 Task: Search one way flight ticket for 1 adult, 1 child, 1 infant in seat in premium economy from Raleigh: Raleigh-durham International Airport to Fort Wayne: Fort Wayne International Airport on 8-4-2023. Choice of flights is Spirit. Number of bags: 2 checked bags. Price is upto 81000. Outbound departure time preference is 7:15.
Action: Mouse moved to (412, 349)
Screenshot: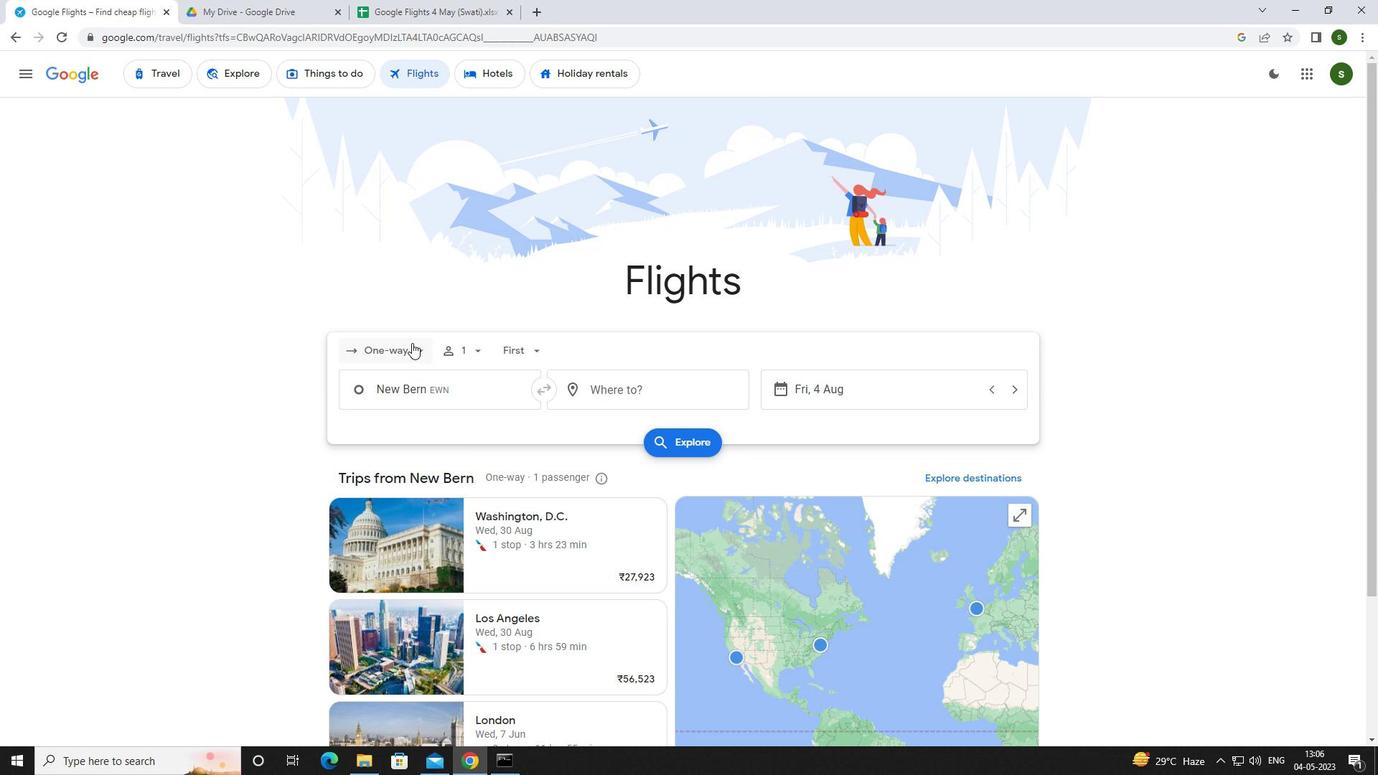 
Action: Mouse pressed left at (412, 349)
Screenshot: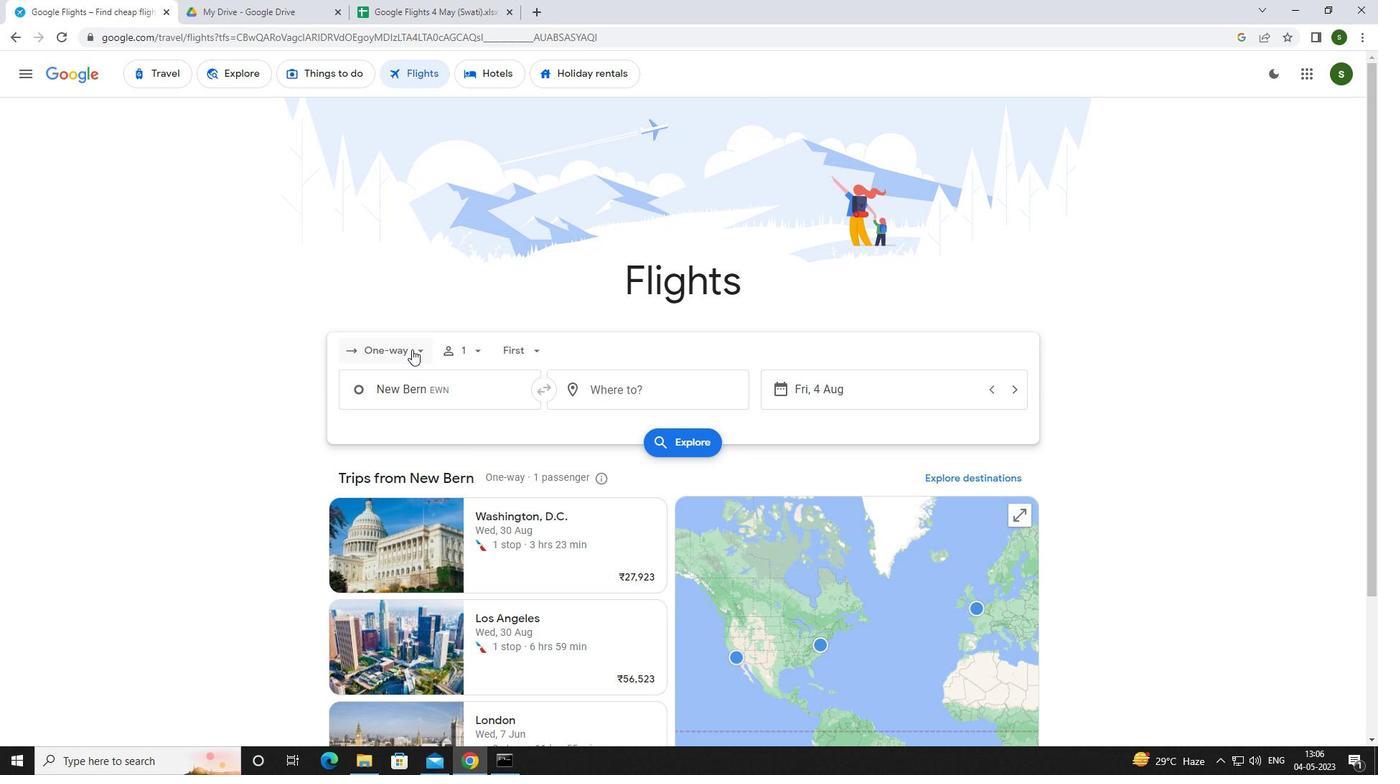 
Action: Mouse moved to (410, 410)
Screenshot: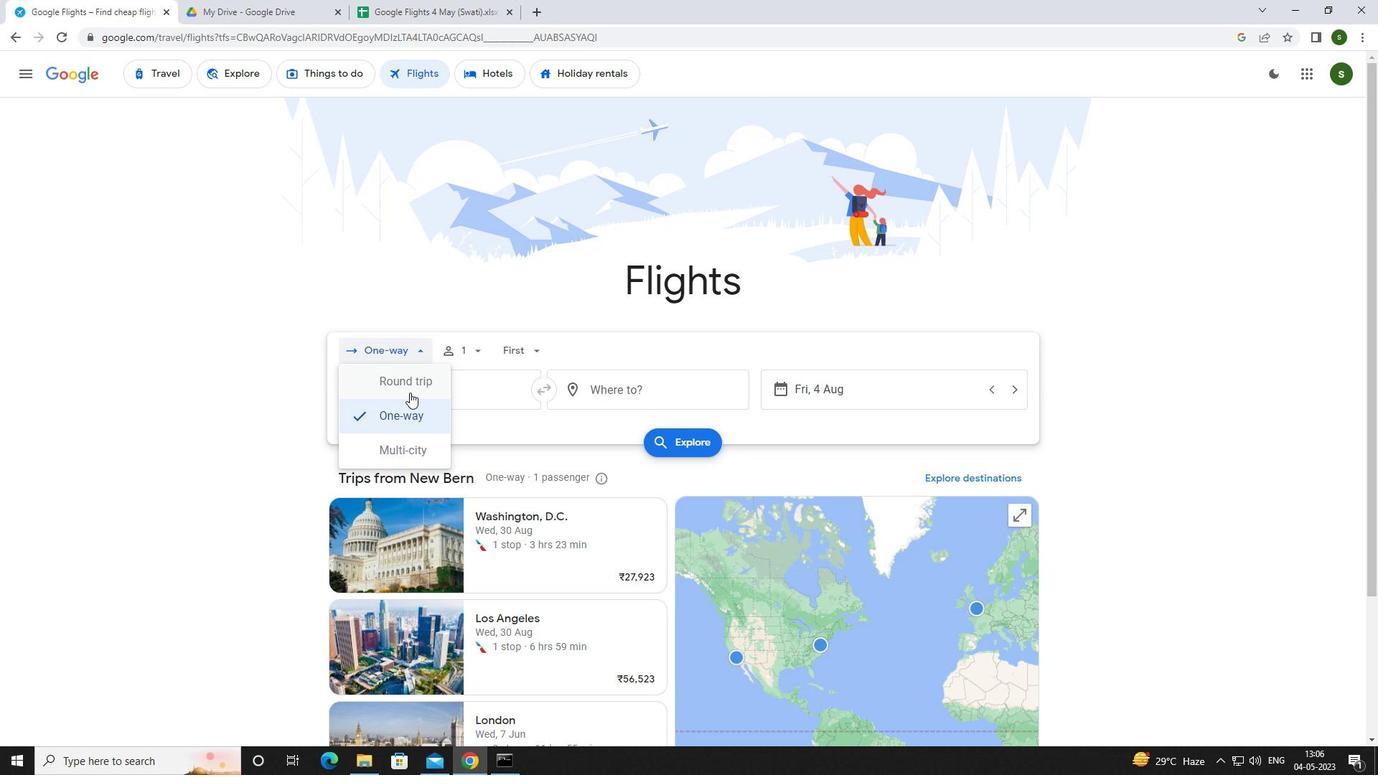 
Action: Mouse pressed left at (410, 410)
Screenshot: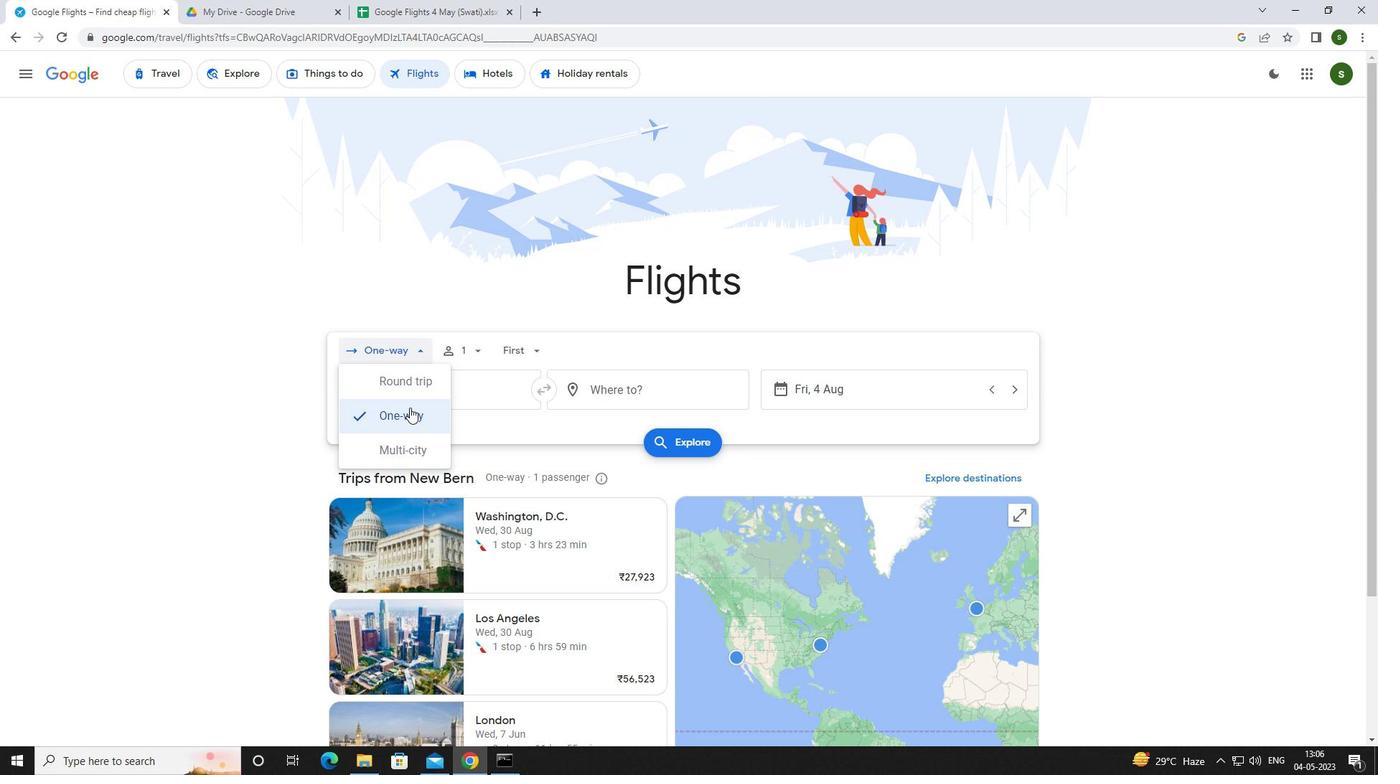 
Action: Mouse moved to (469, 348)
Screenshot: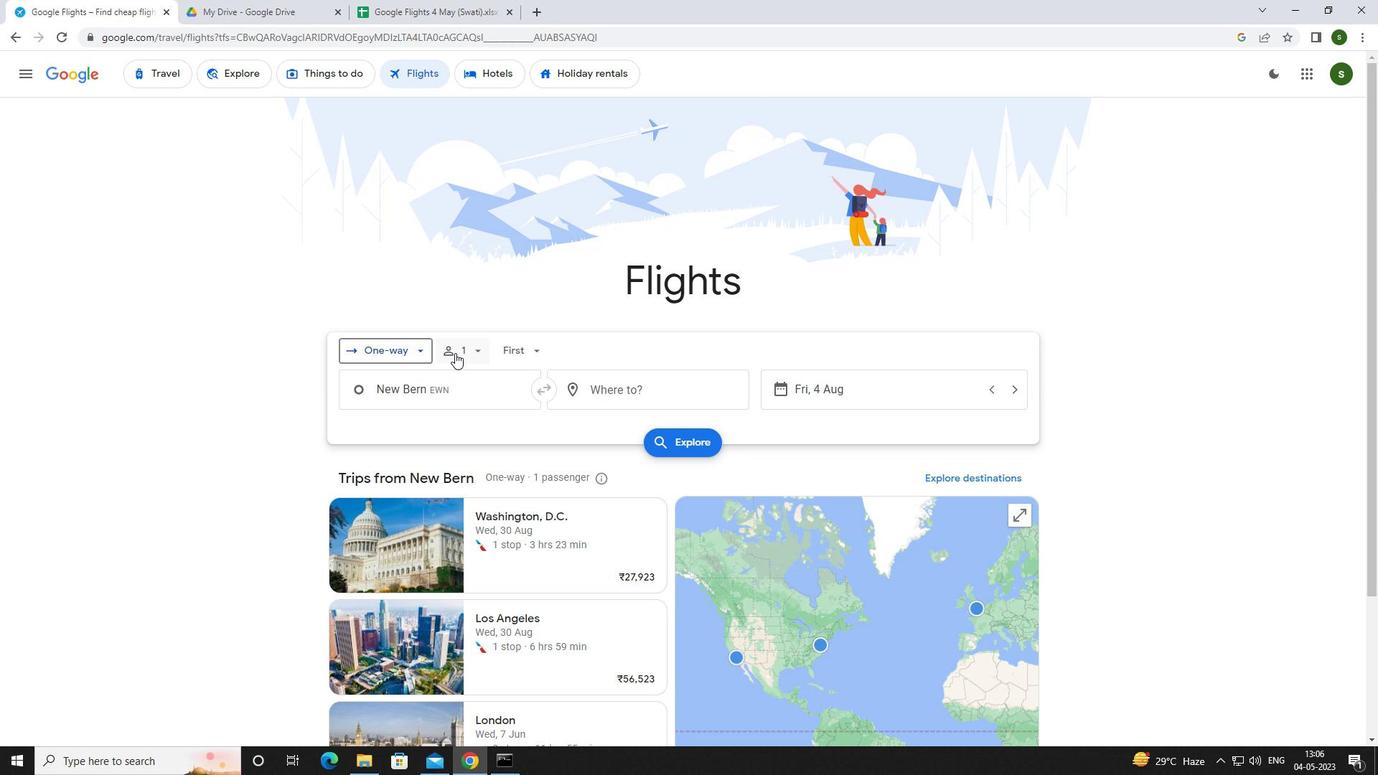 
Action: Mouse pressed left at (469, 348)
Screenshot: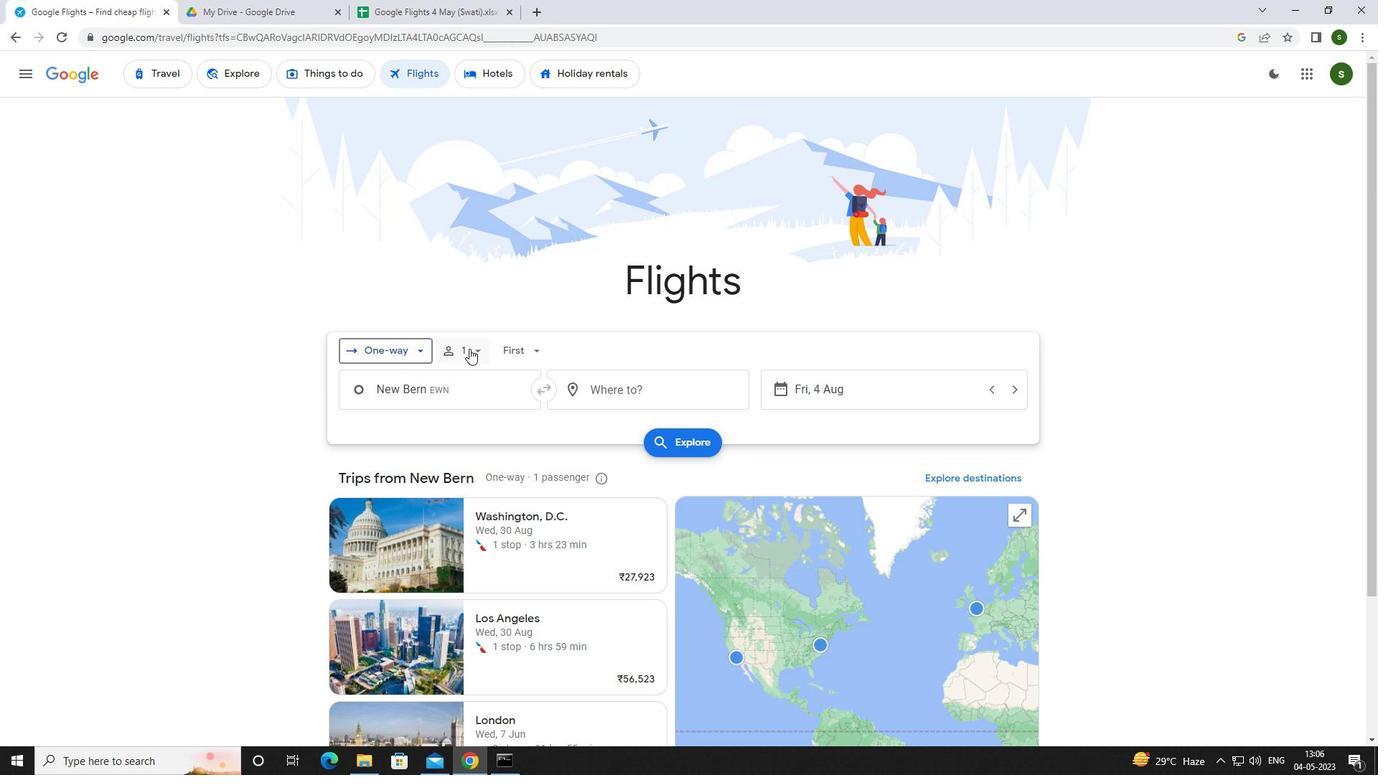 
Action: Mouse moved to (594, 426)
Screenshot: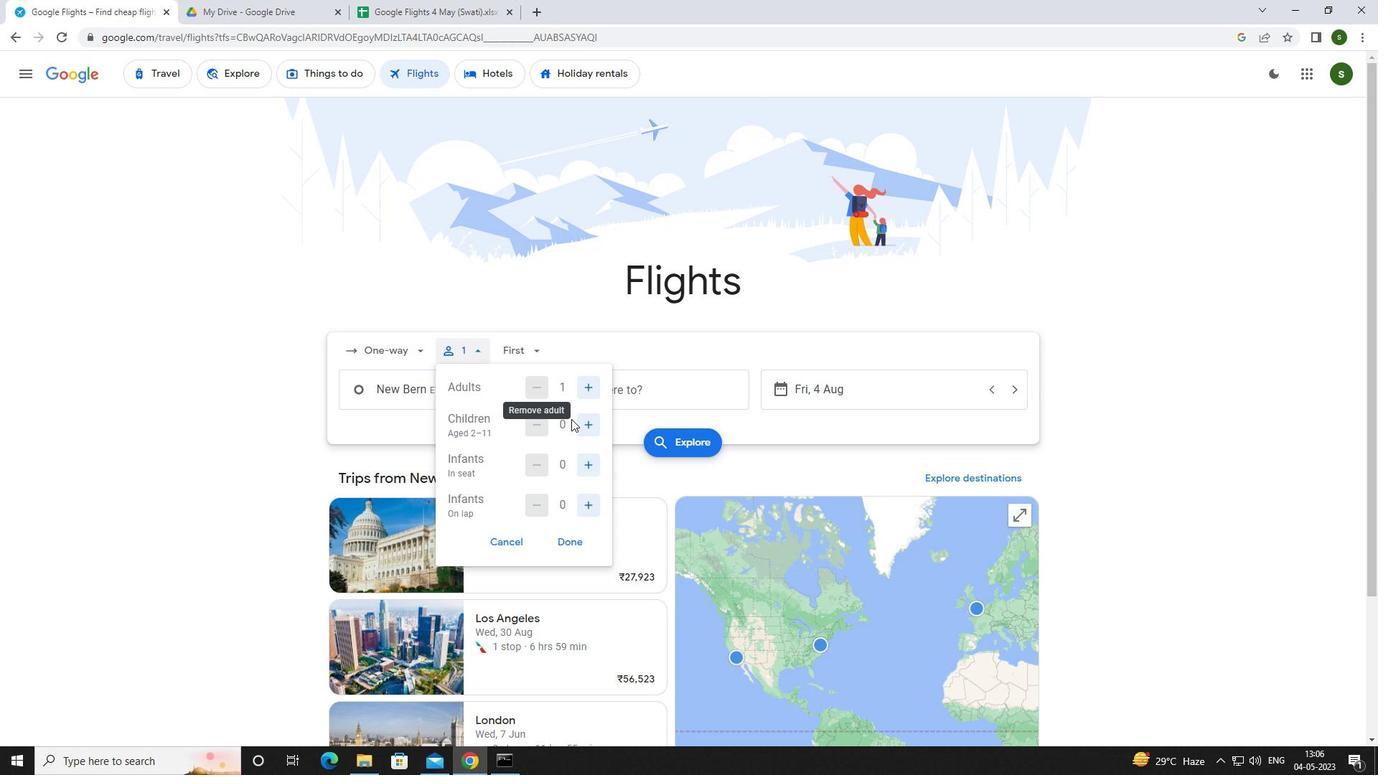
Action: Mouse pressed left at (594, 426)
Screenshot: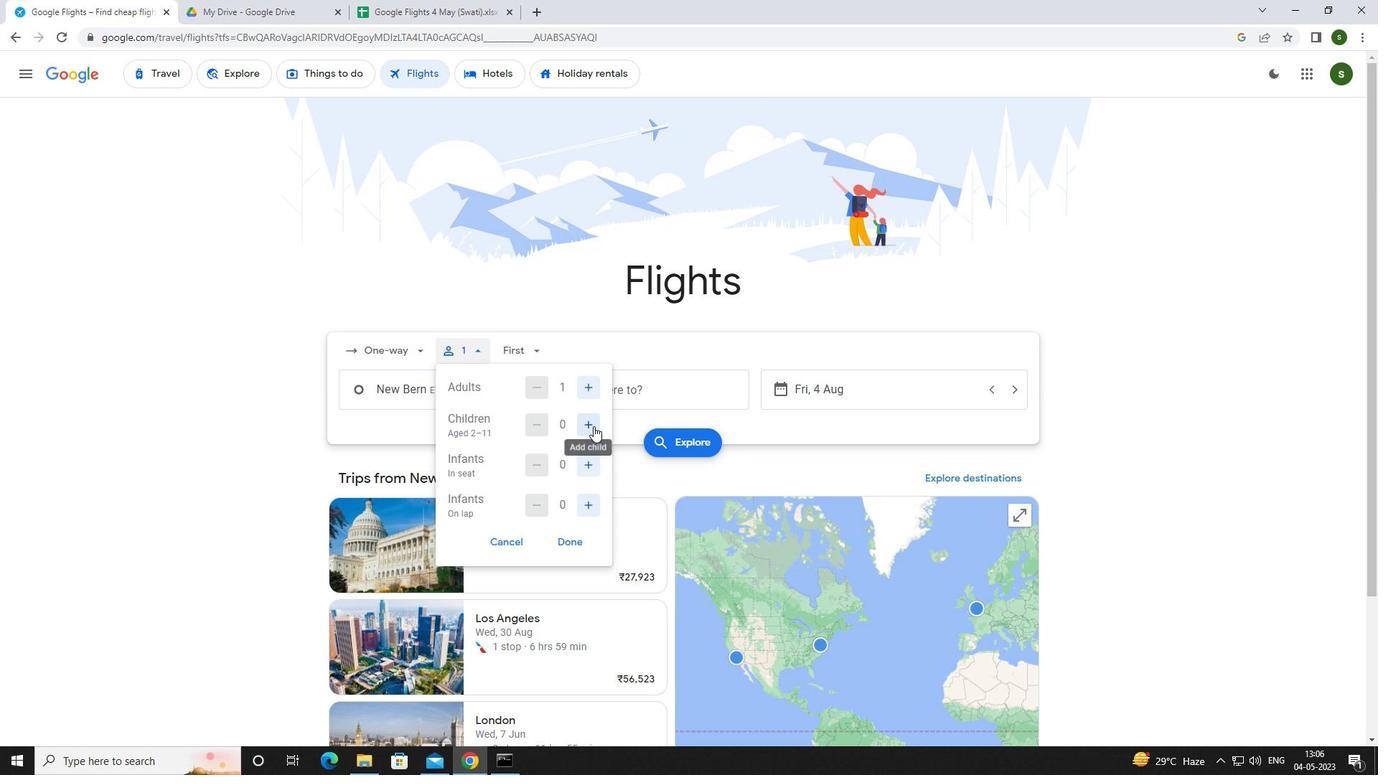 
Action: Mouse moved to (593, 463)
Screenshot: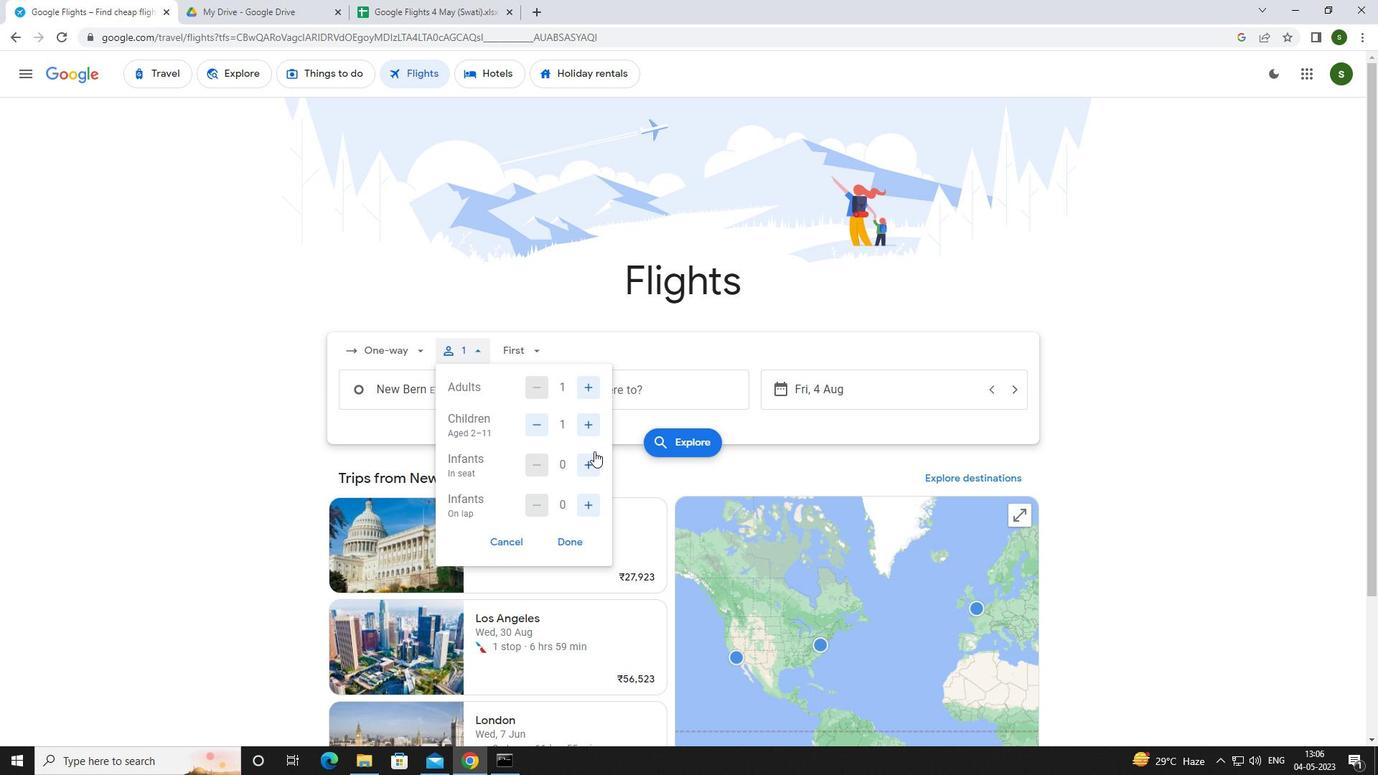 
Action: Mouse pressed left at (593, 463)
Screenshot: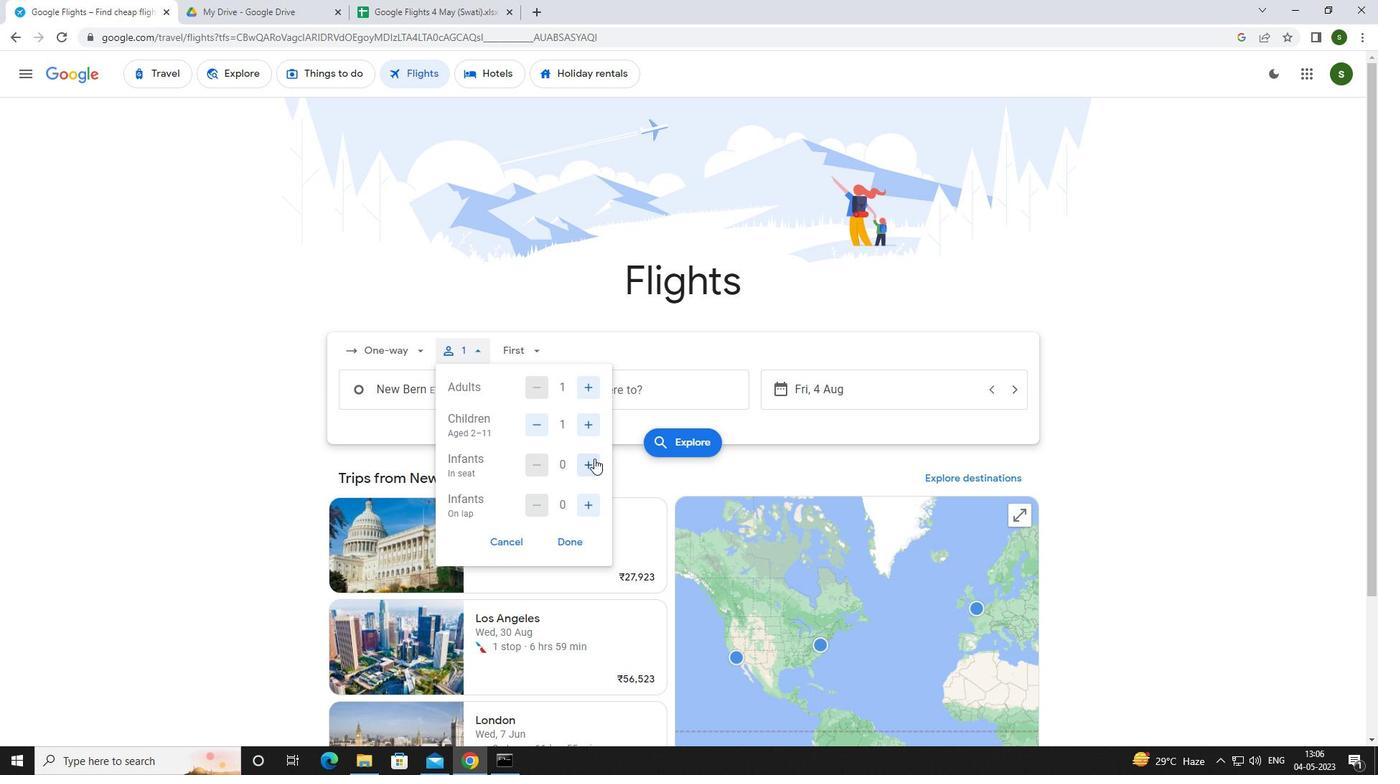 
Action: Mouse moved to (517, 342)
Screenshot: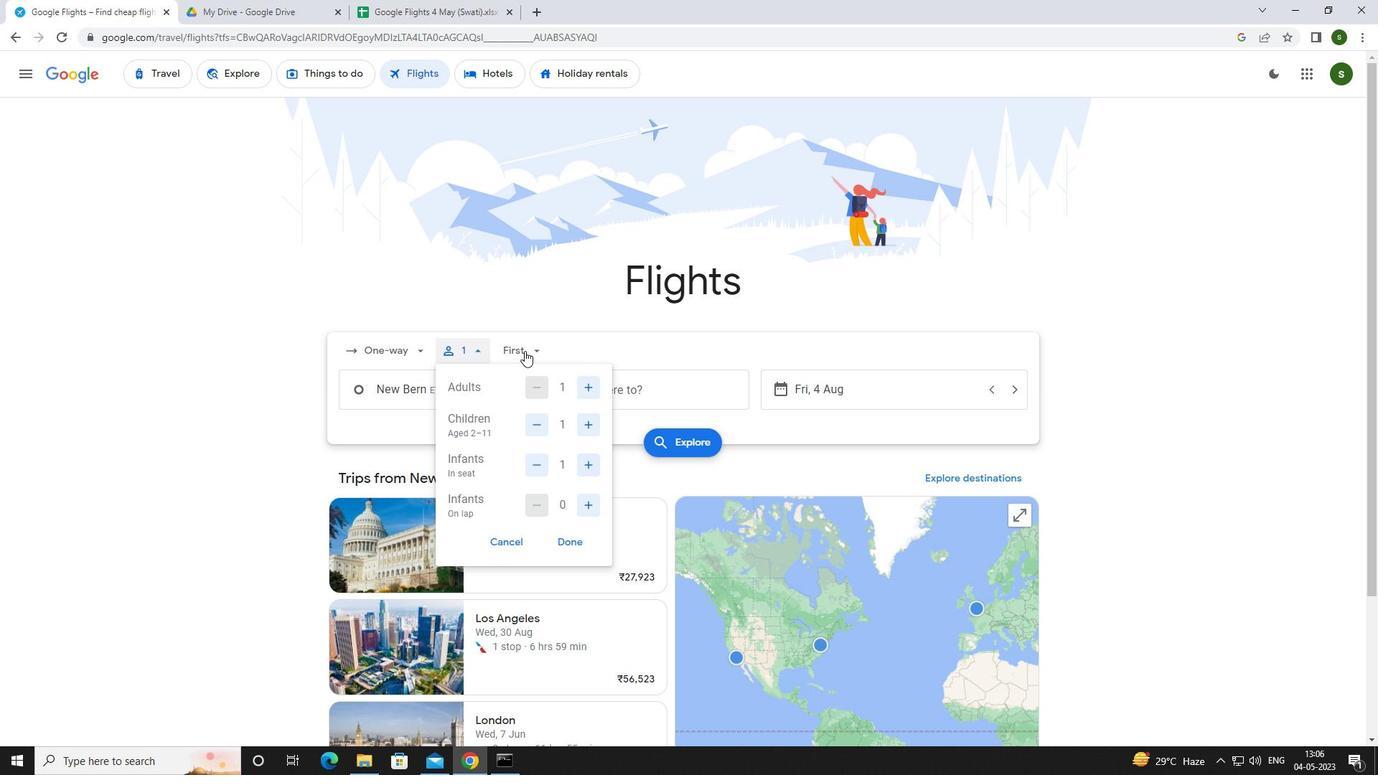 
Action: Mouse pressed left at (517, 342)
Screenshot: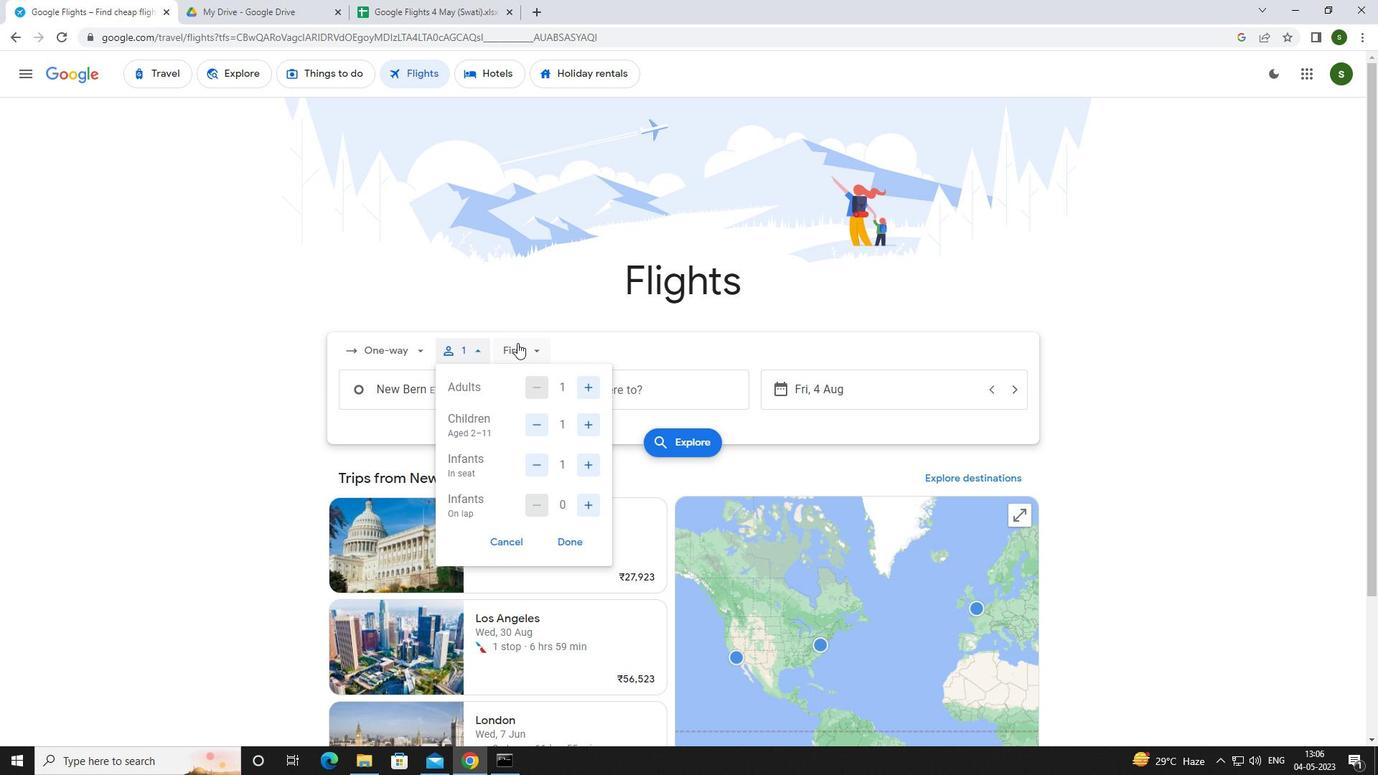 
Action: Mouse moved to (574, 419)
Screenshot: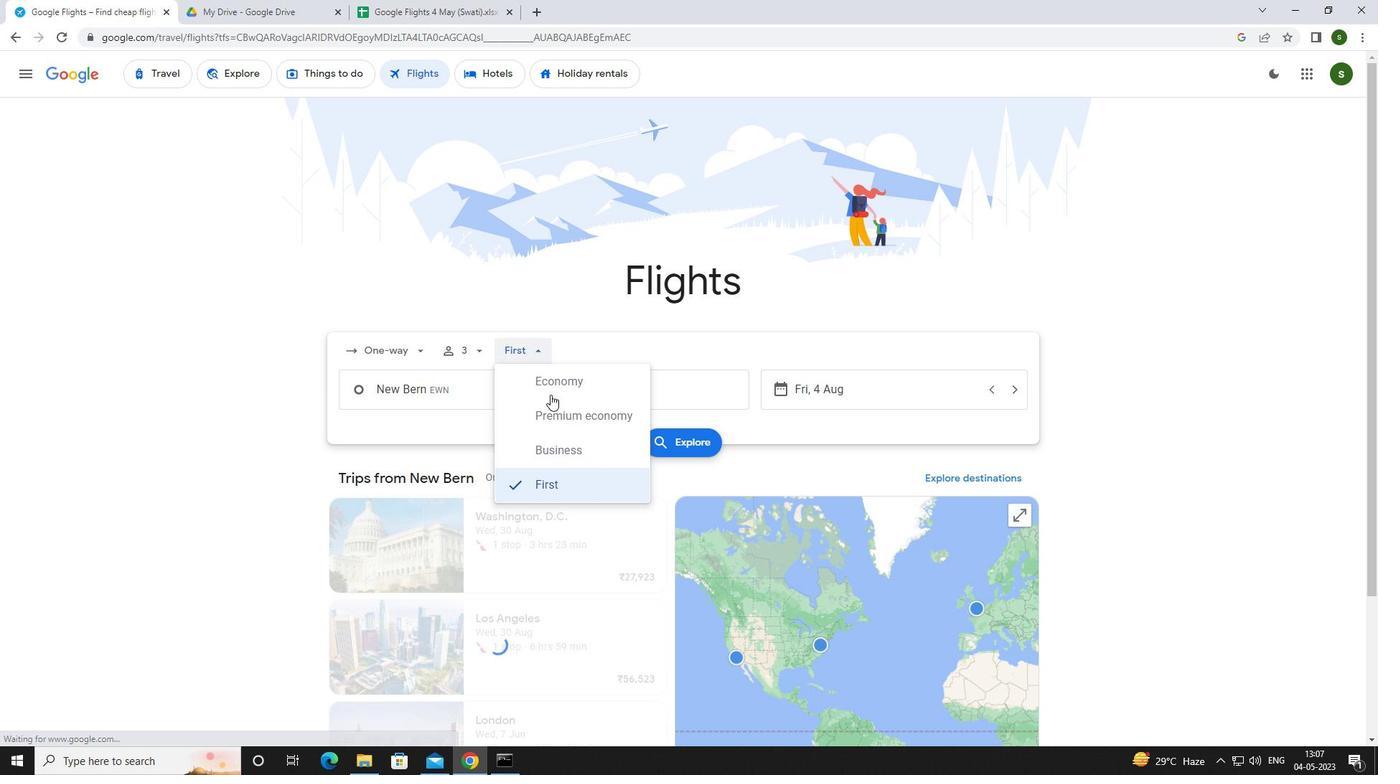 
Action: Mouse pressed left at (574, 419)
Screenshot: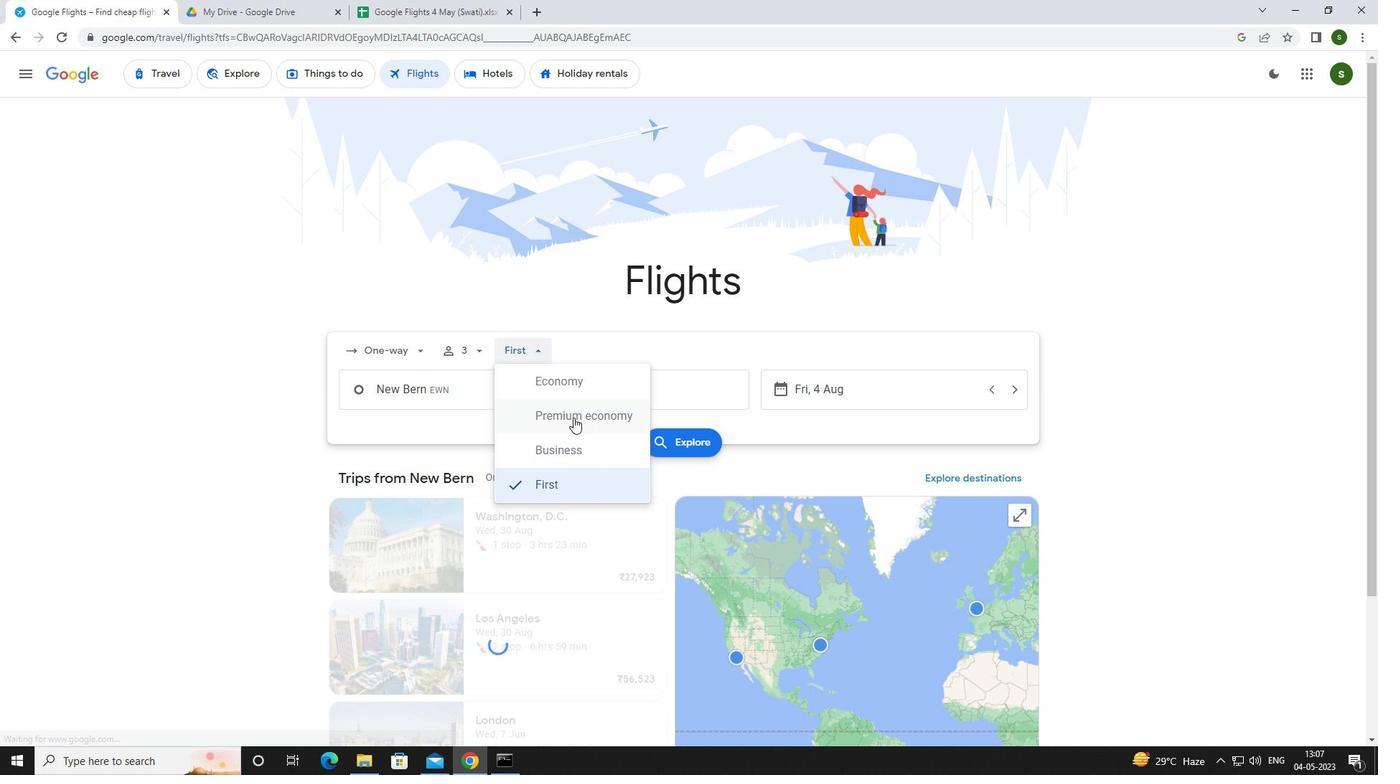 
Action: Mouse moved to (453, 381)
Screenshot: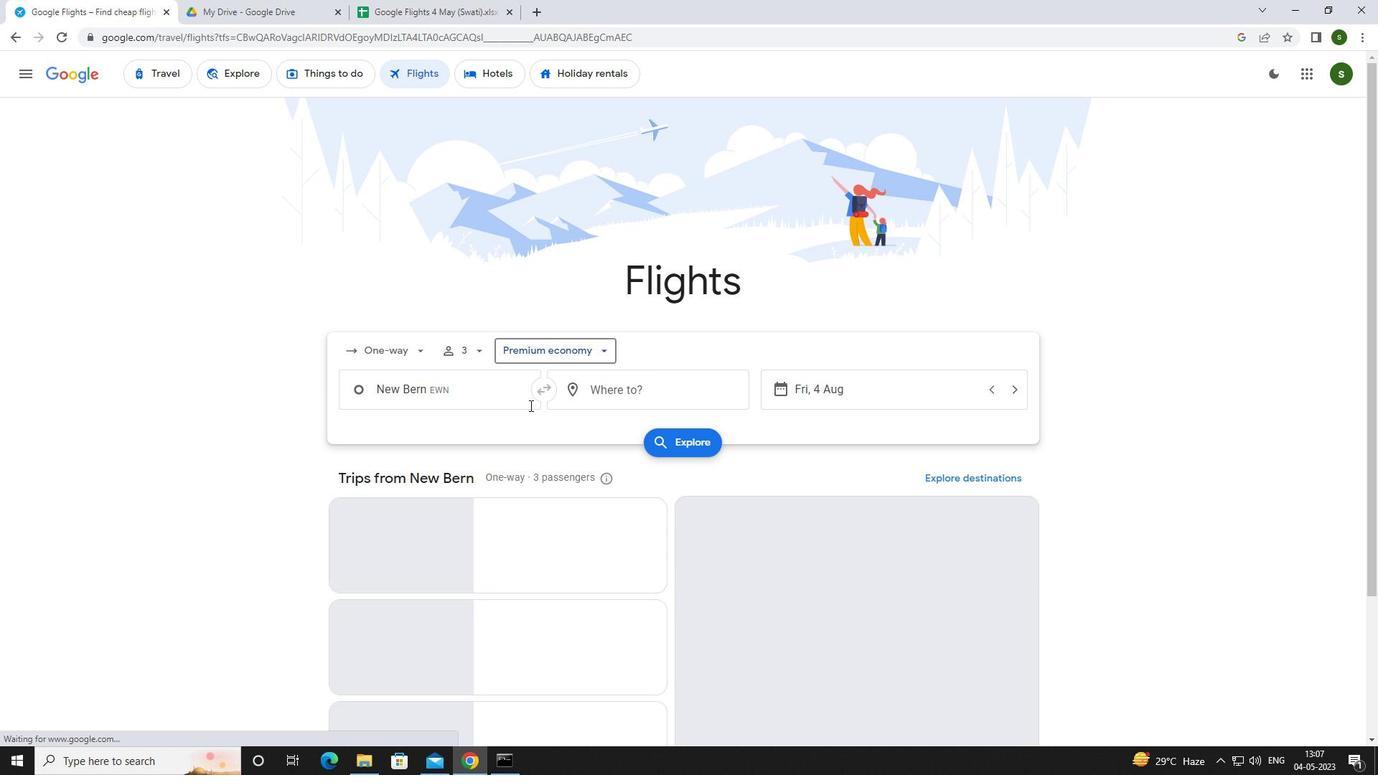 
Action: Mouse pressed left at (453, 381)
Screenshot: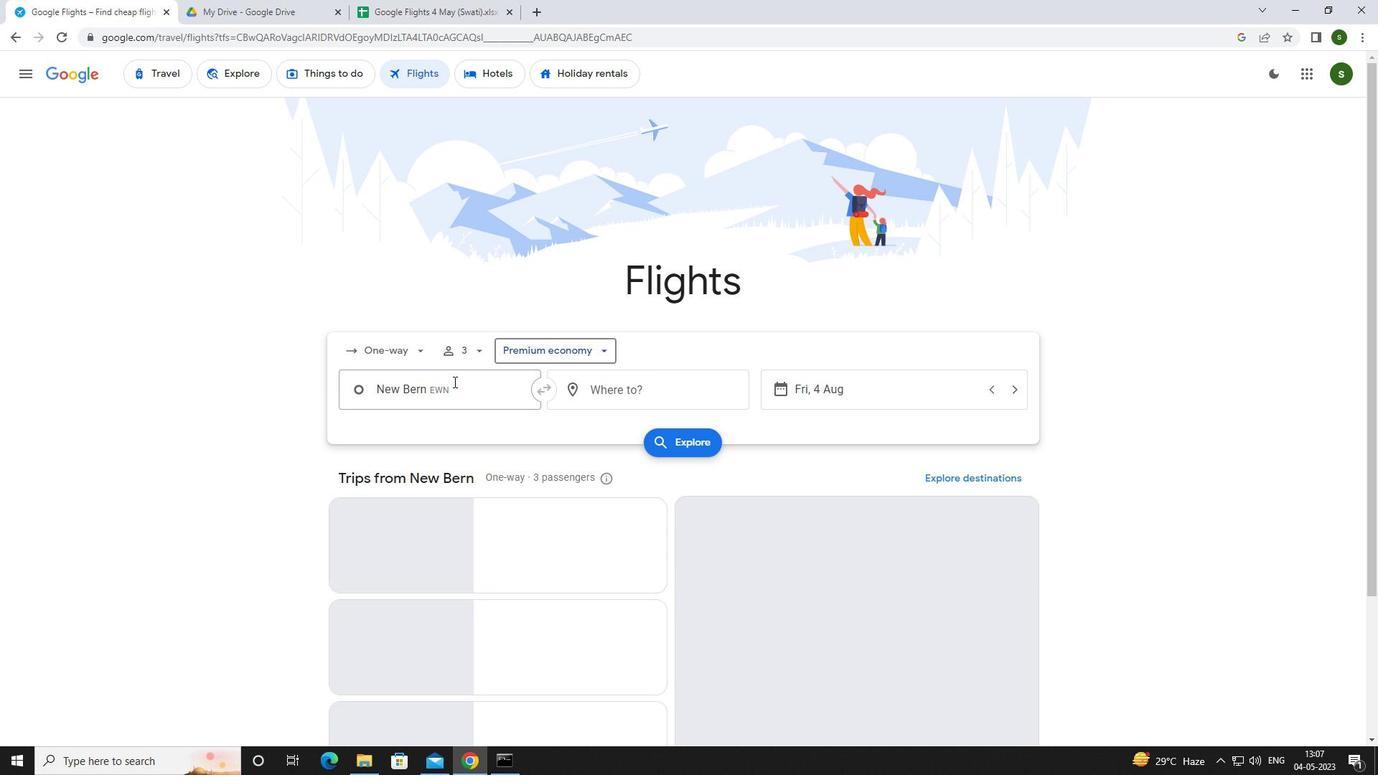
Action: Key pressed <Key.caps_lock>r<Key.caps_lock>aleigh
Screenshot: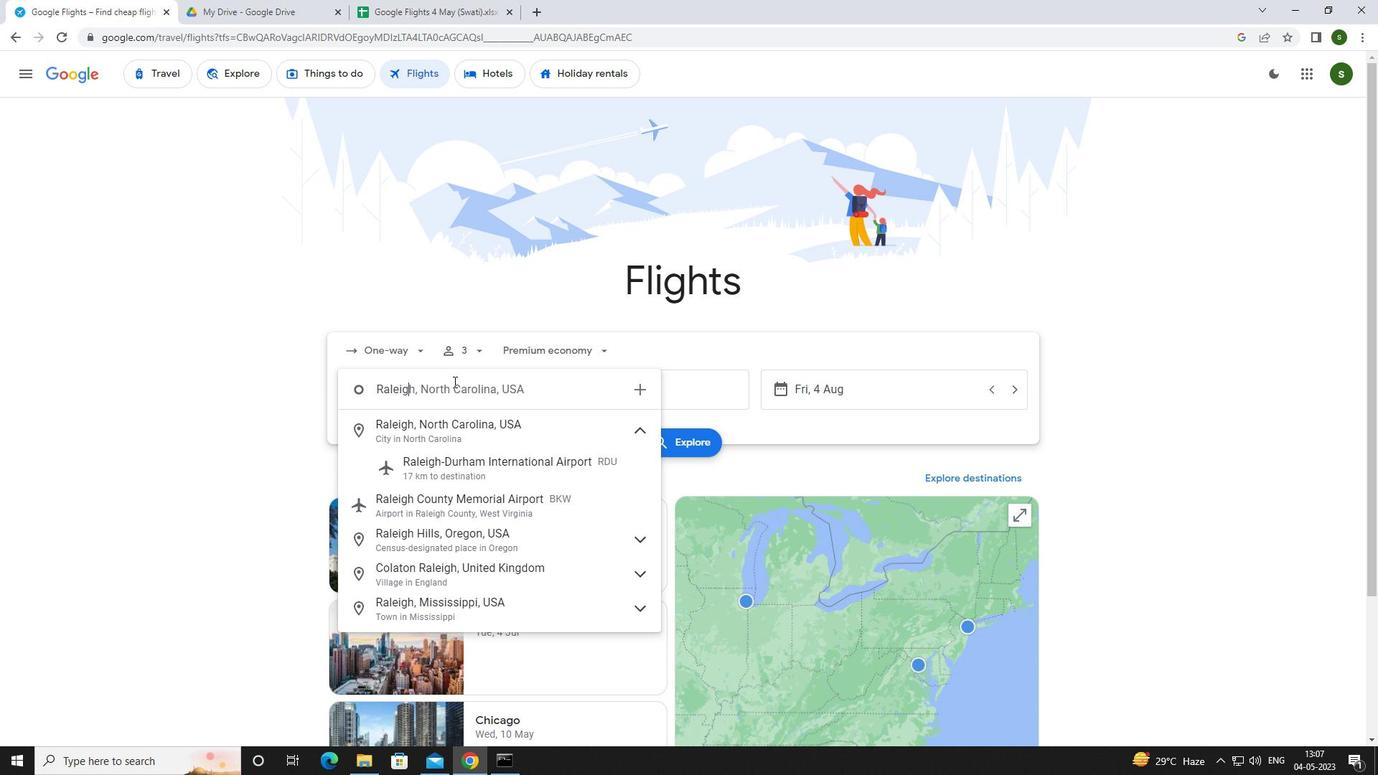
Action: Mouse moved to (453, 459)
Screenshot: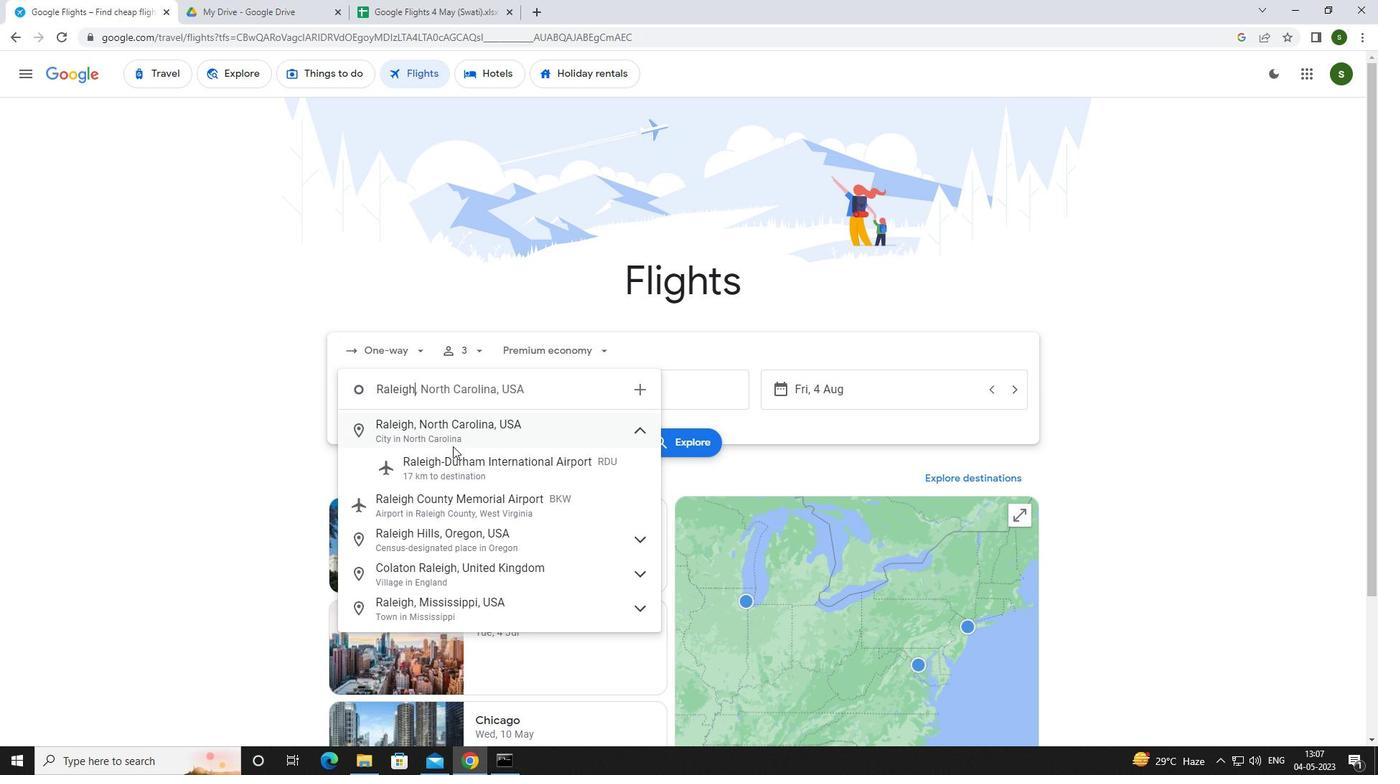 
Action: Mouse pressed left at (453, 459)
Screenshot: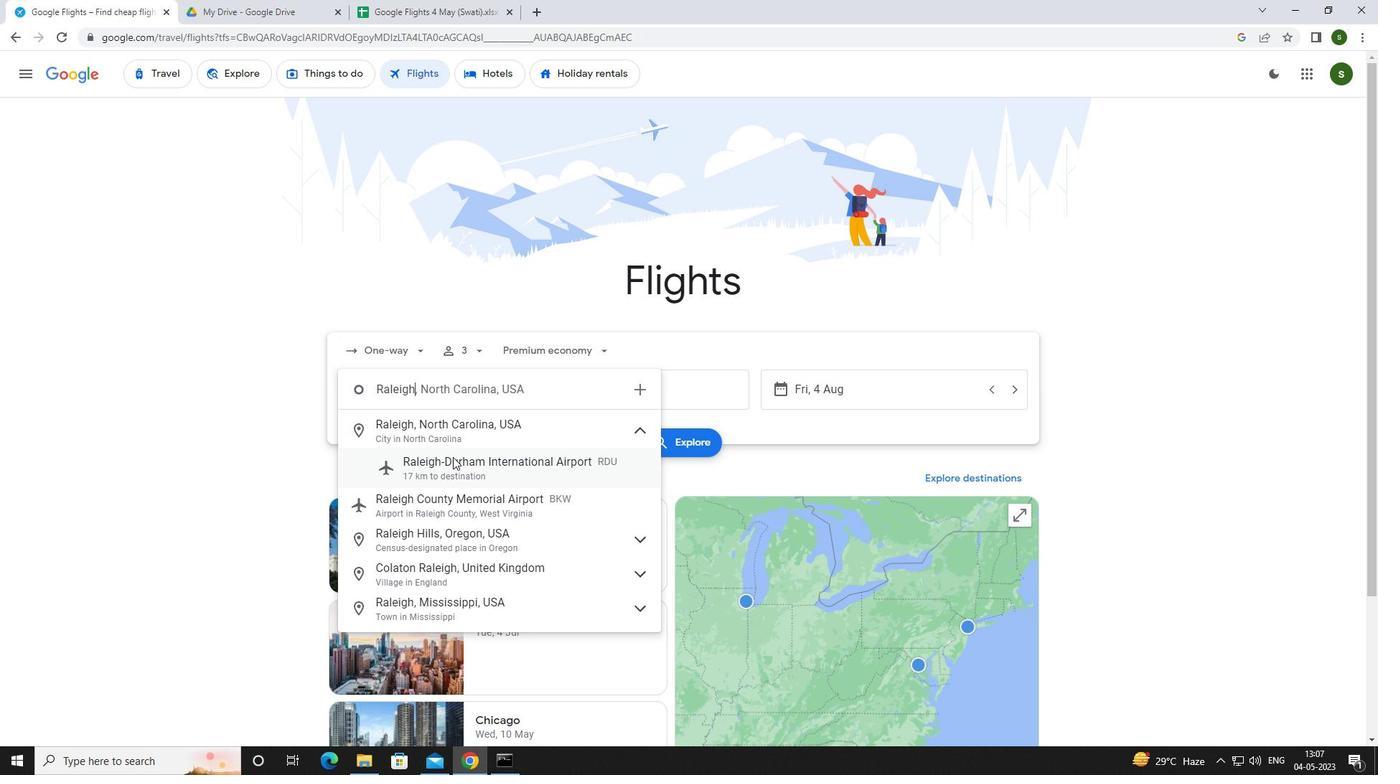
Action: Mouse moved to (618, 397)
Screenshot: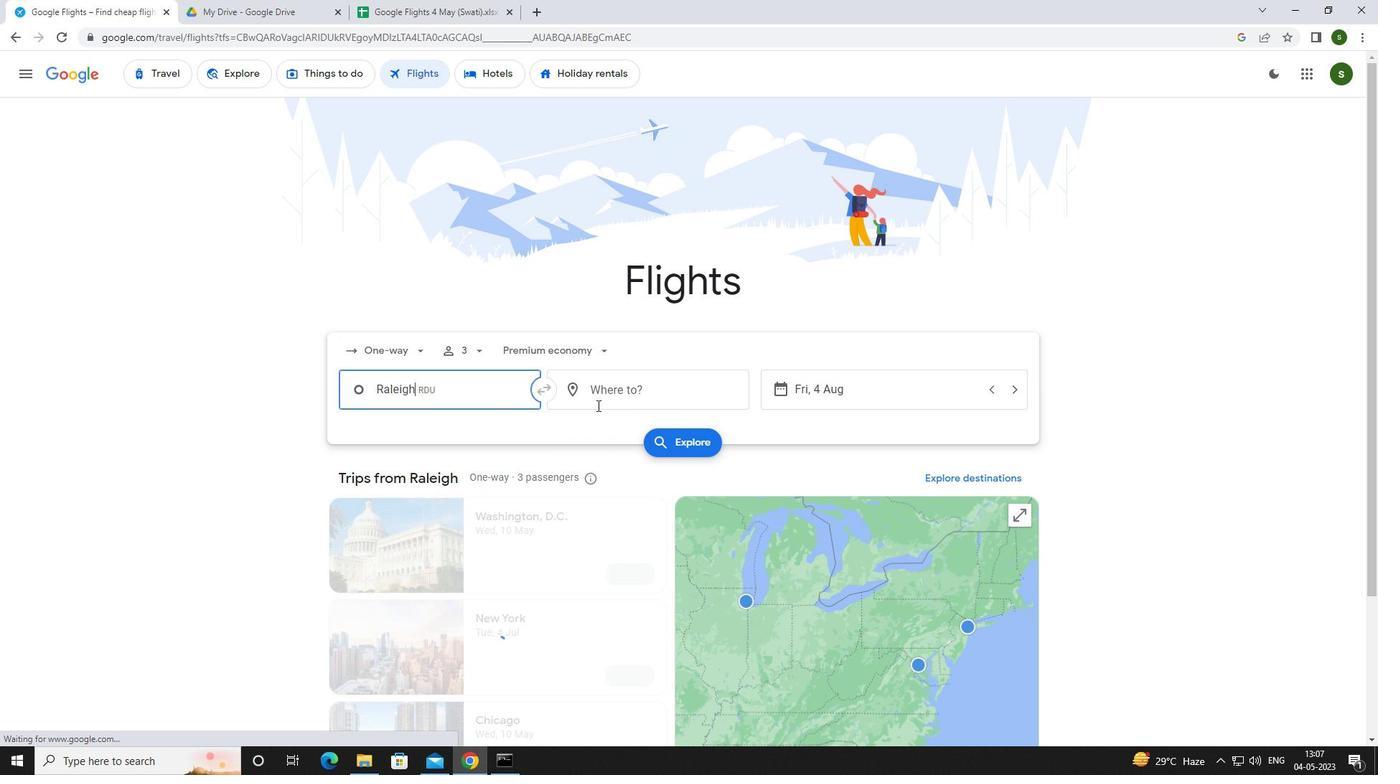 
Action: Mouse pressed left at (618, 397)
Screenshot: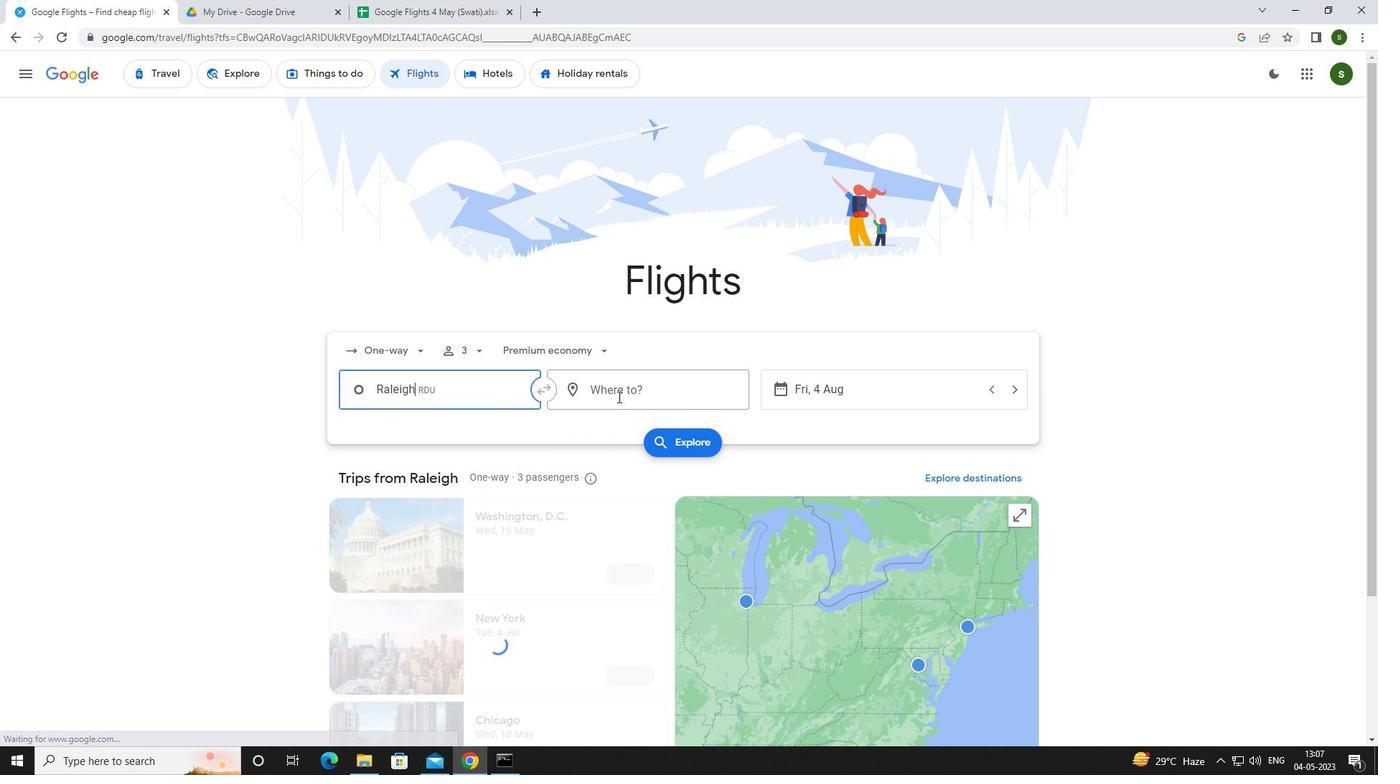 
Action: Mouse moved to (593, 405)
Screenshot: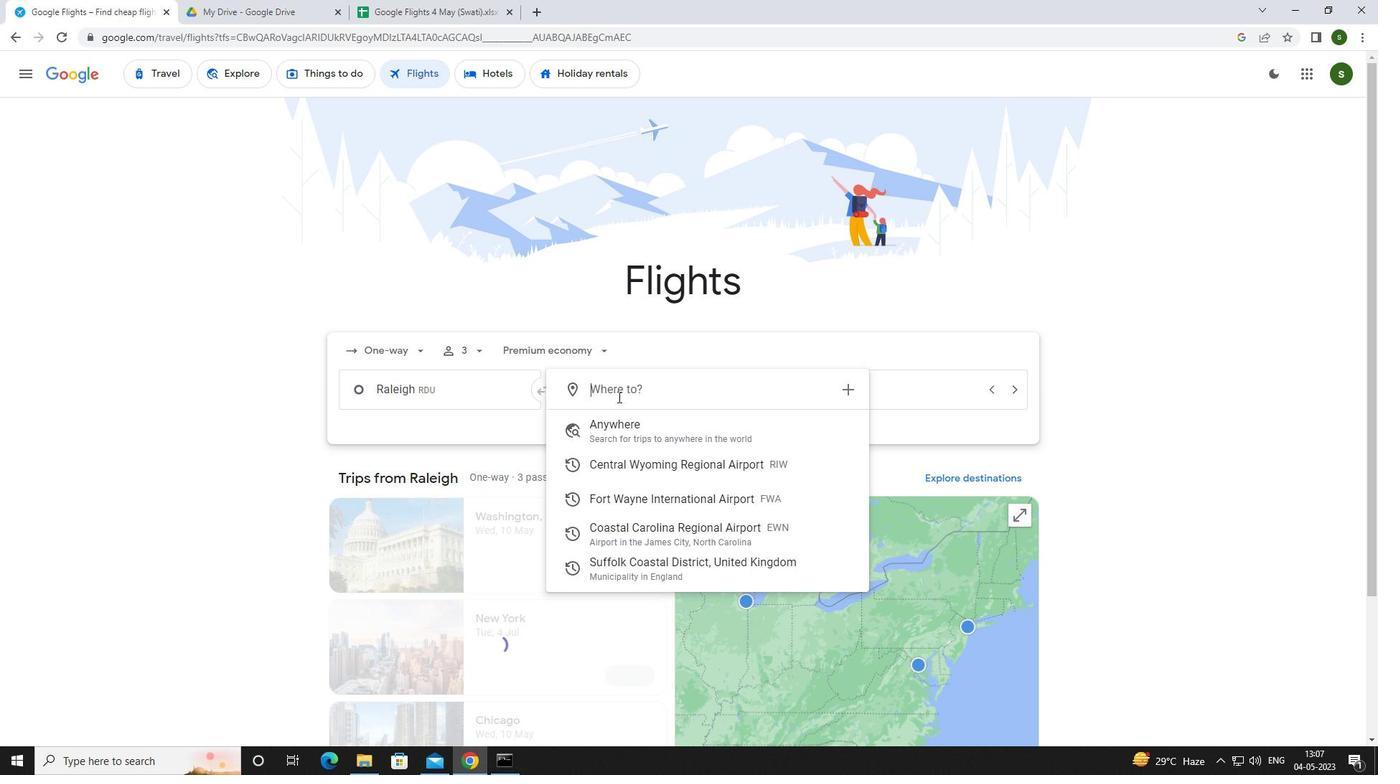 
Action: Key pressed <Key.caps_lock>f<Key.caps_lock>ort<Key.space><Key.caps_lock>w<Key.caps_lock>Ayn
Screenshot: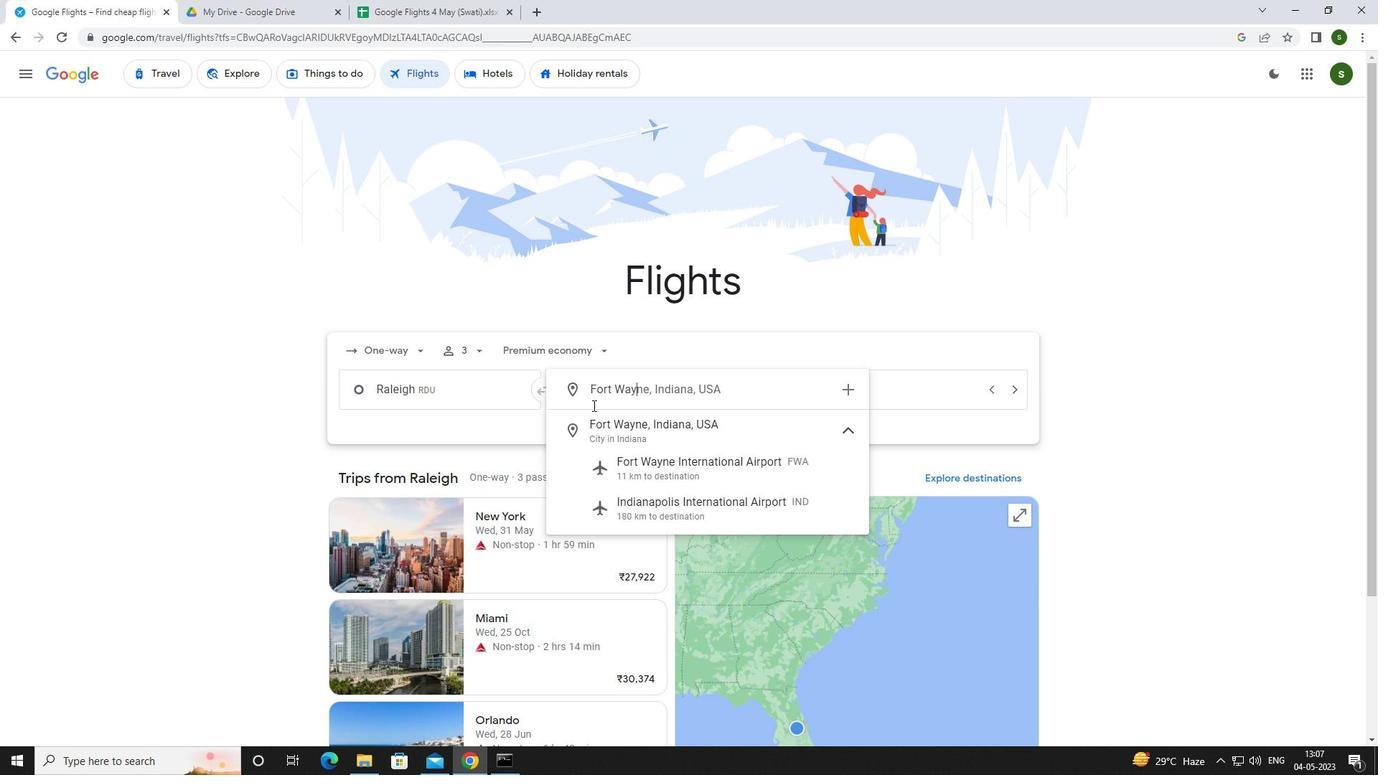 
Action: Mouse moved to (636, 471)
Screenshot: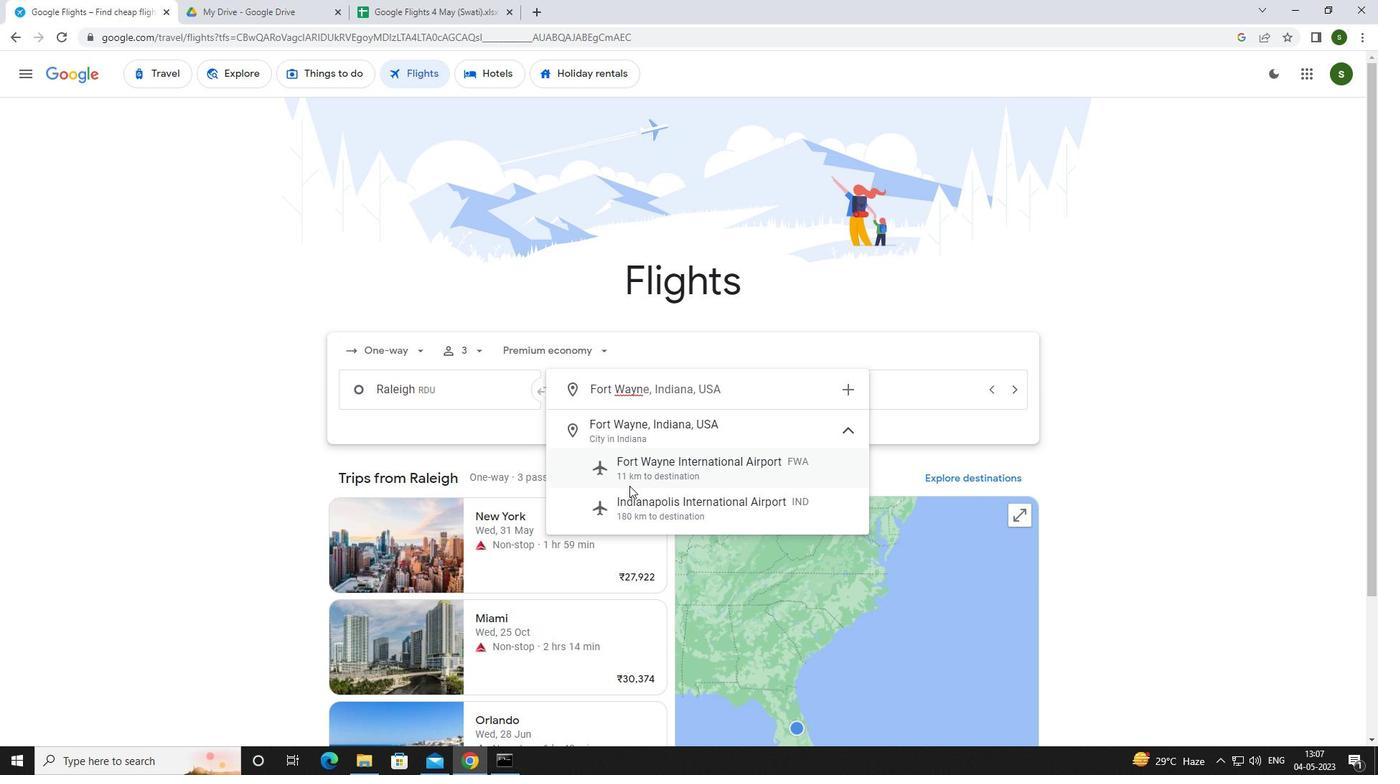 
Action: Mouse pressed left at (636, 471)
Screenshot: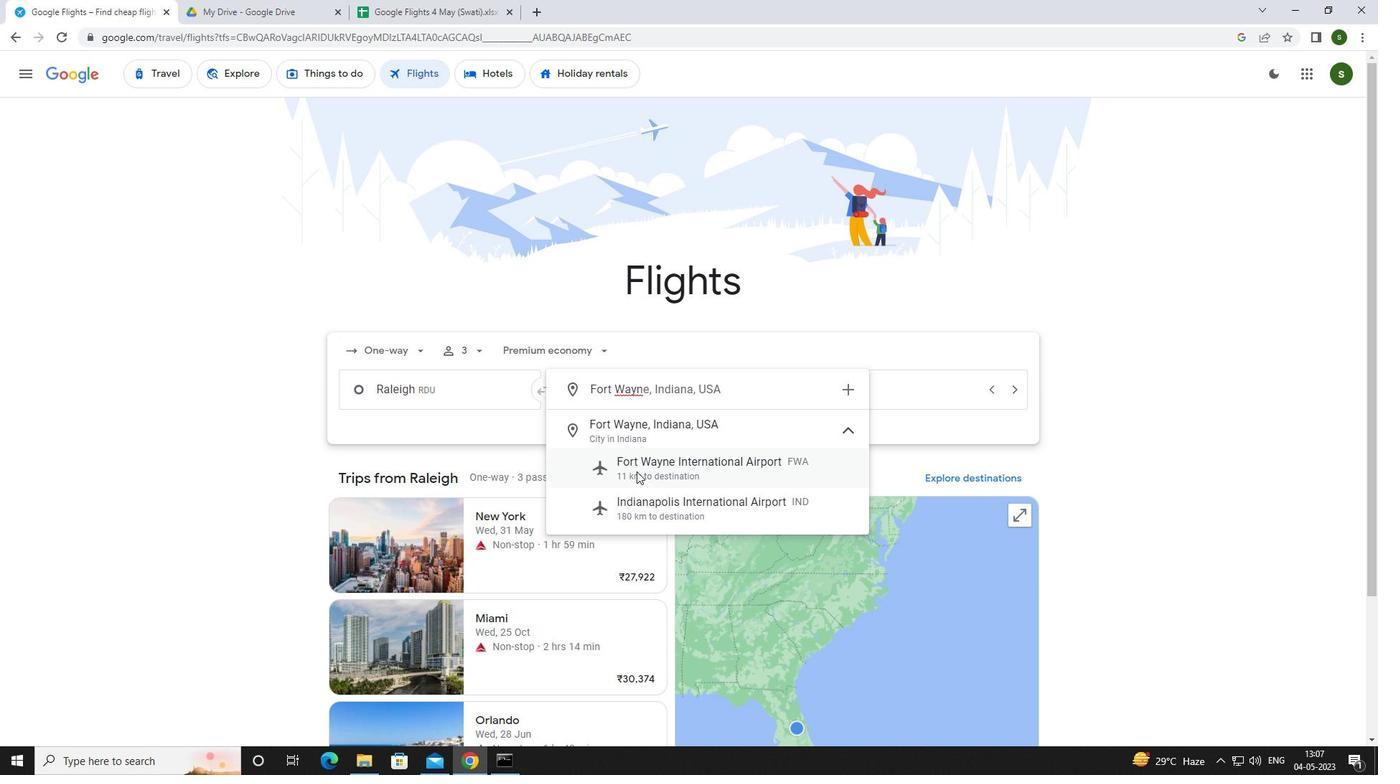 
Action: Mouse moved to (862, 394)
Screenshot: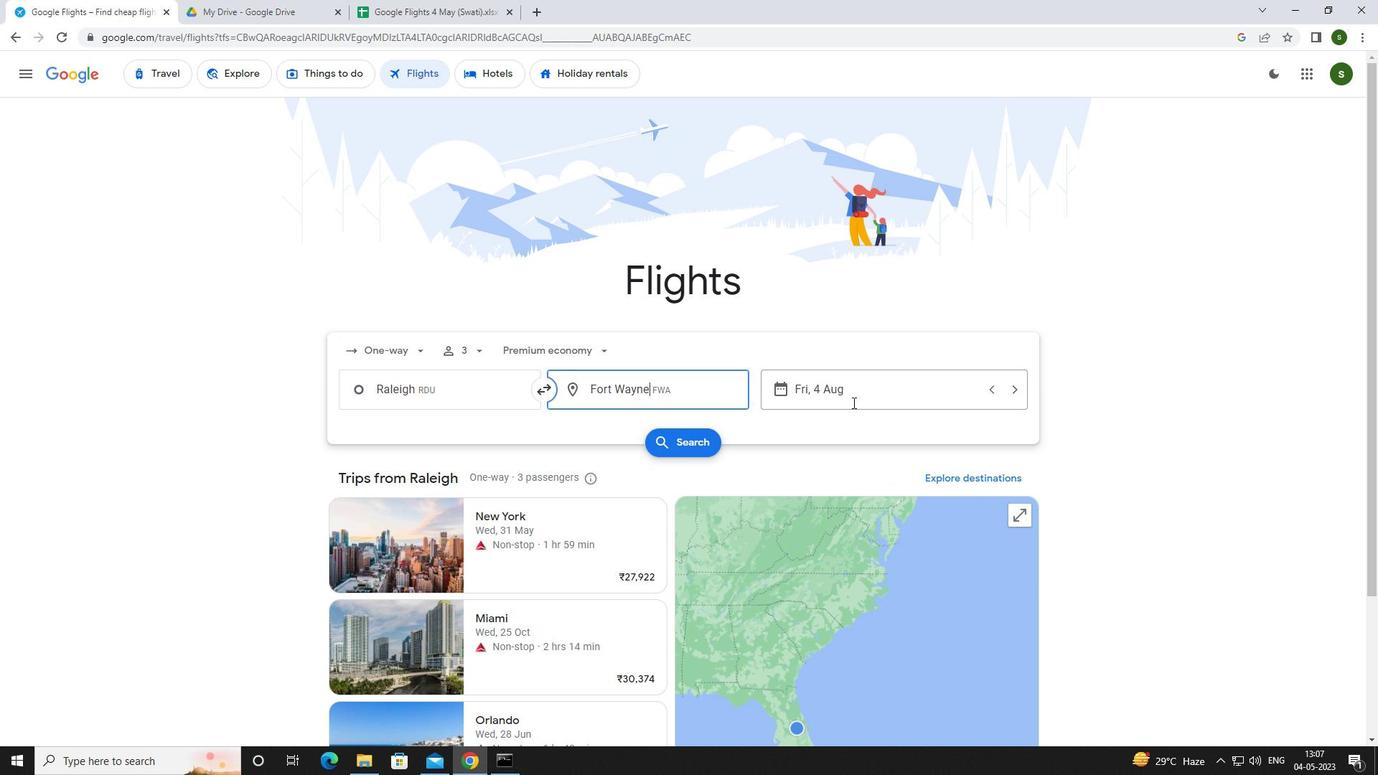 
Action: Mouse pressed left at (862, 394)
Screenshot: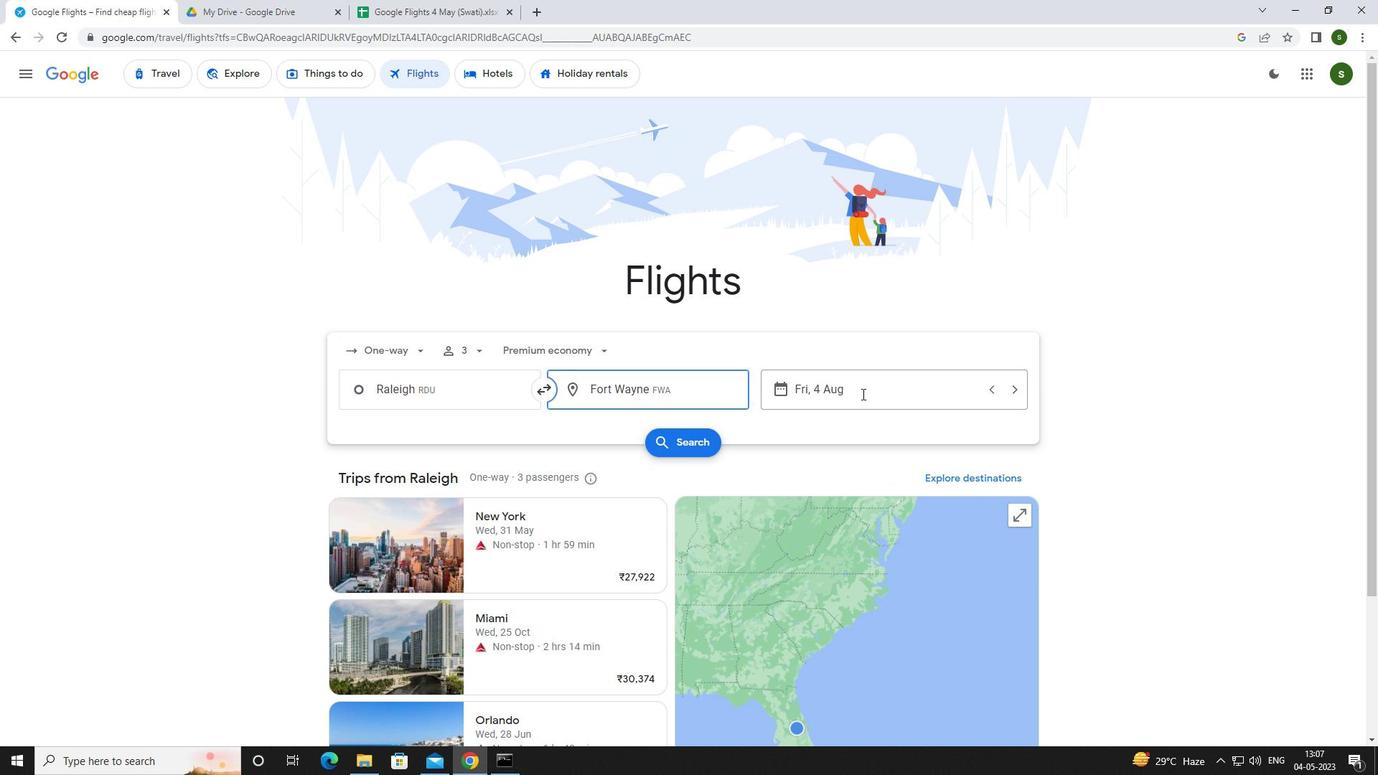 
Action: Mouse moved to (695, 480)
Screenshot: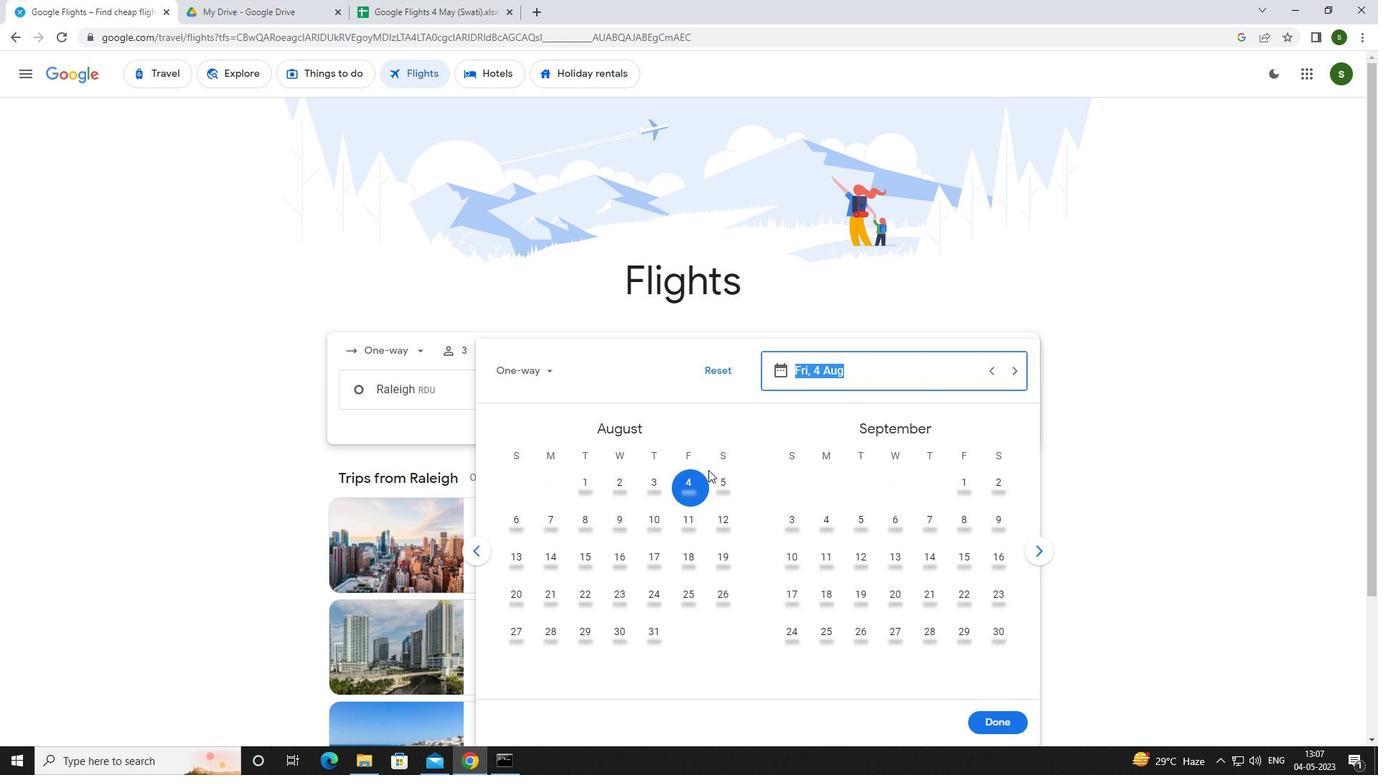
Action: Mouse pressed left at (695, 480)
Screenshot: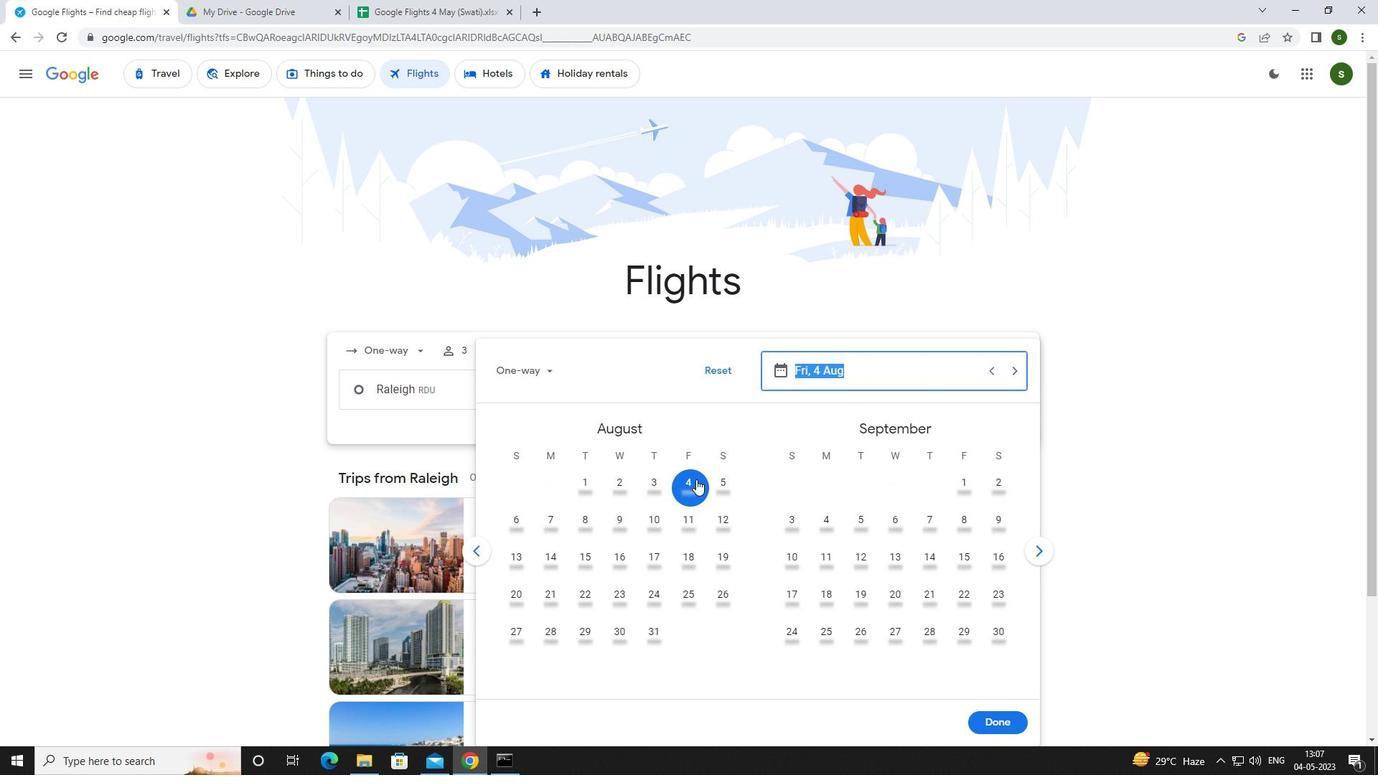 
Action: Mouse moved to (1003, 718)
Screenshot: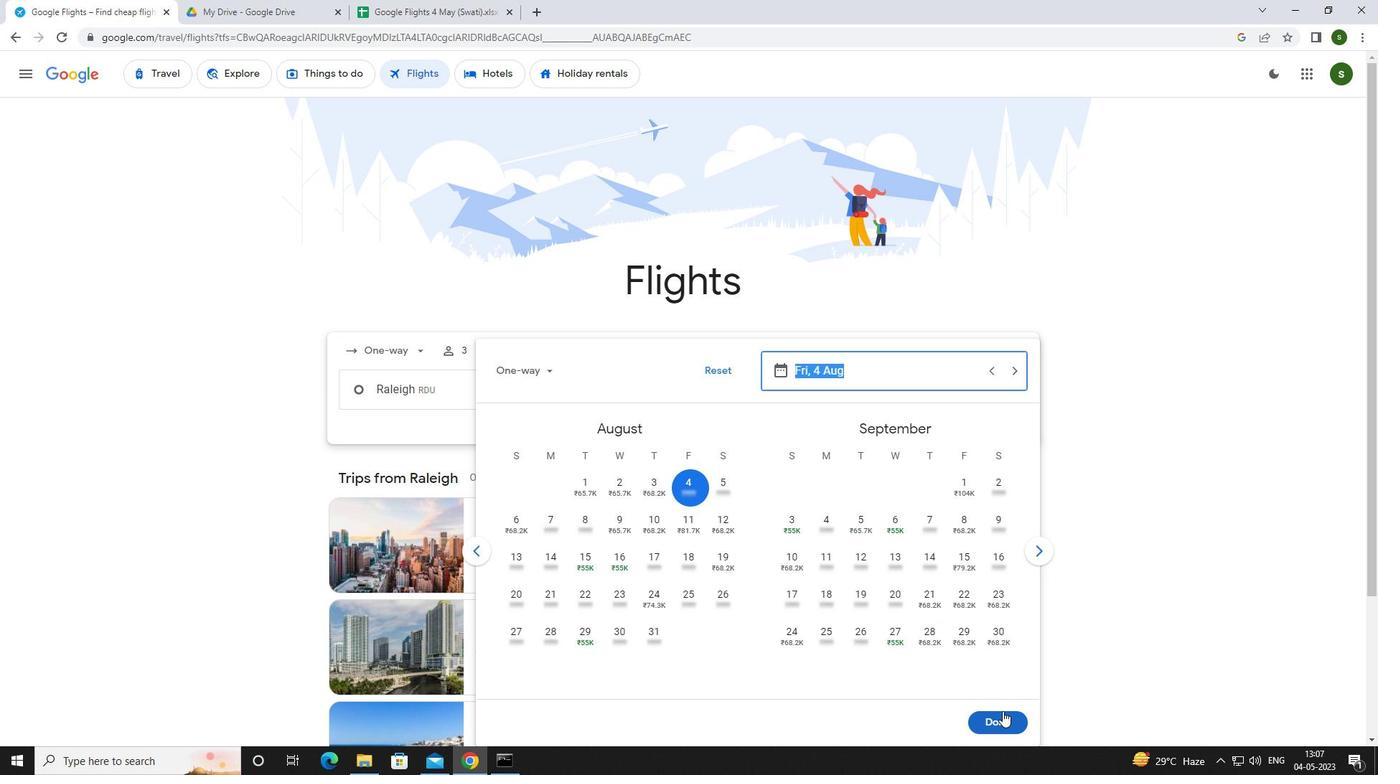 
Action: Mouse pressed left at (1003, 718)
Screenshot: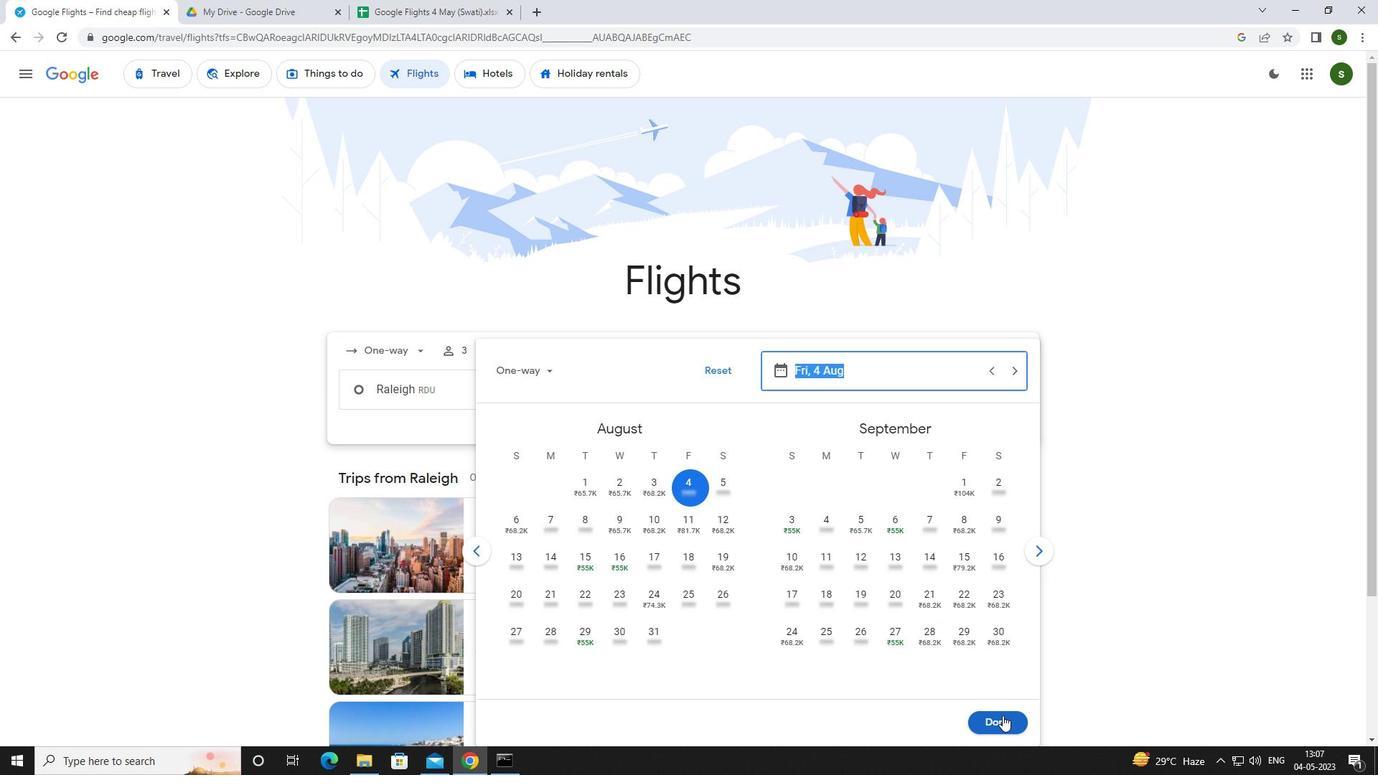 
Action: Mouse moved to (651, 436)
Screenshot: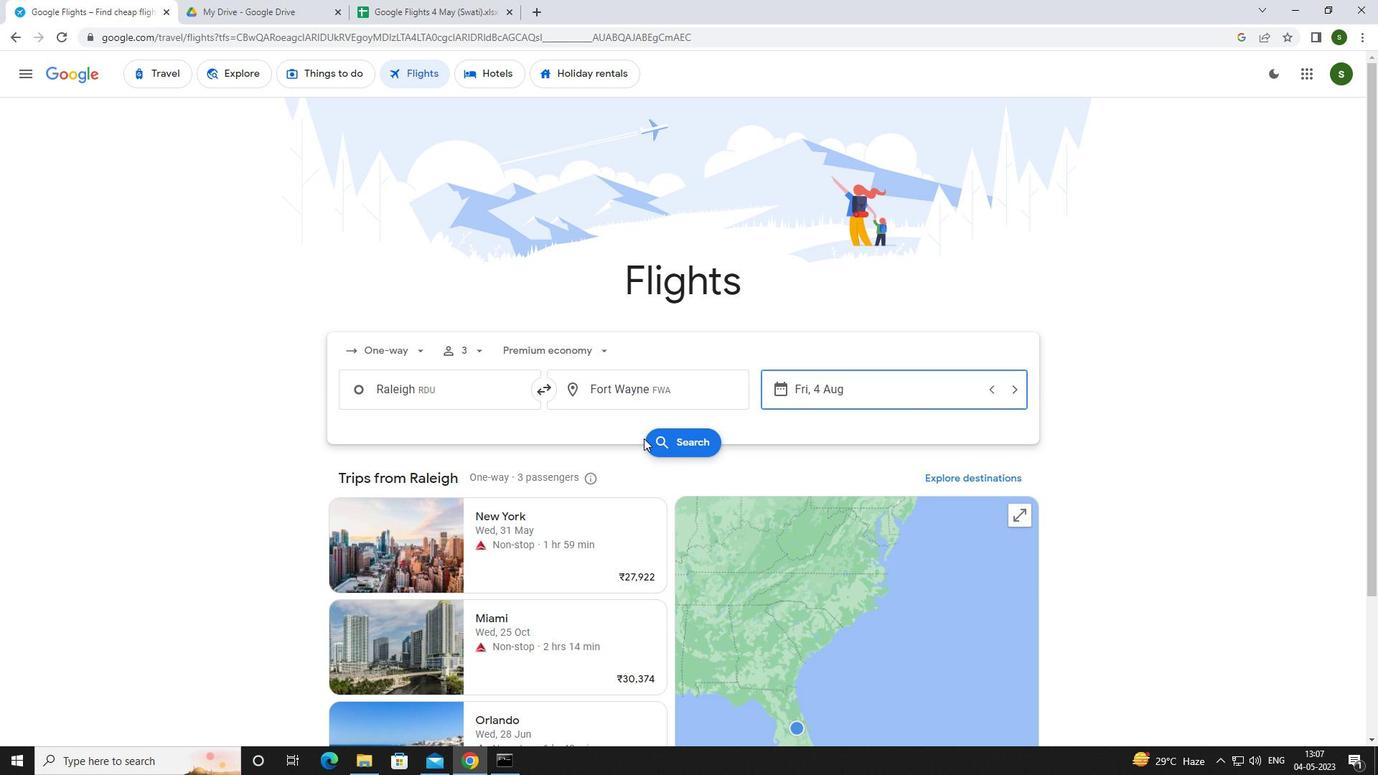 
Action: Mouse pressed left at (651, 436)
Screenshot: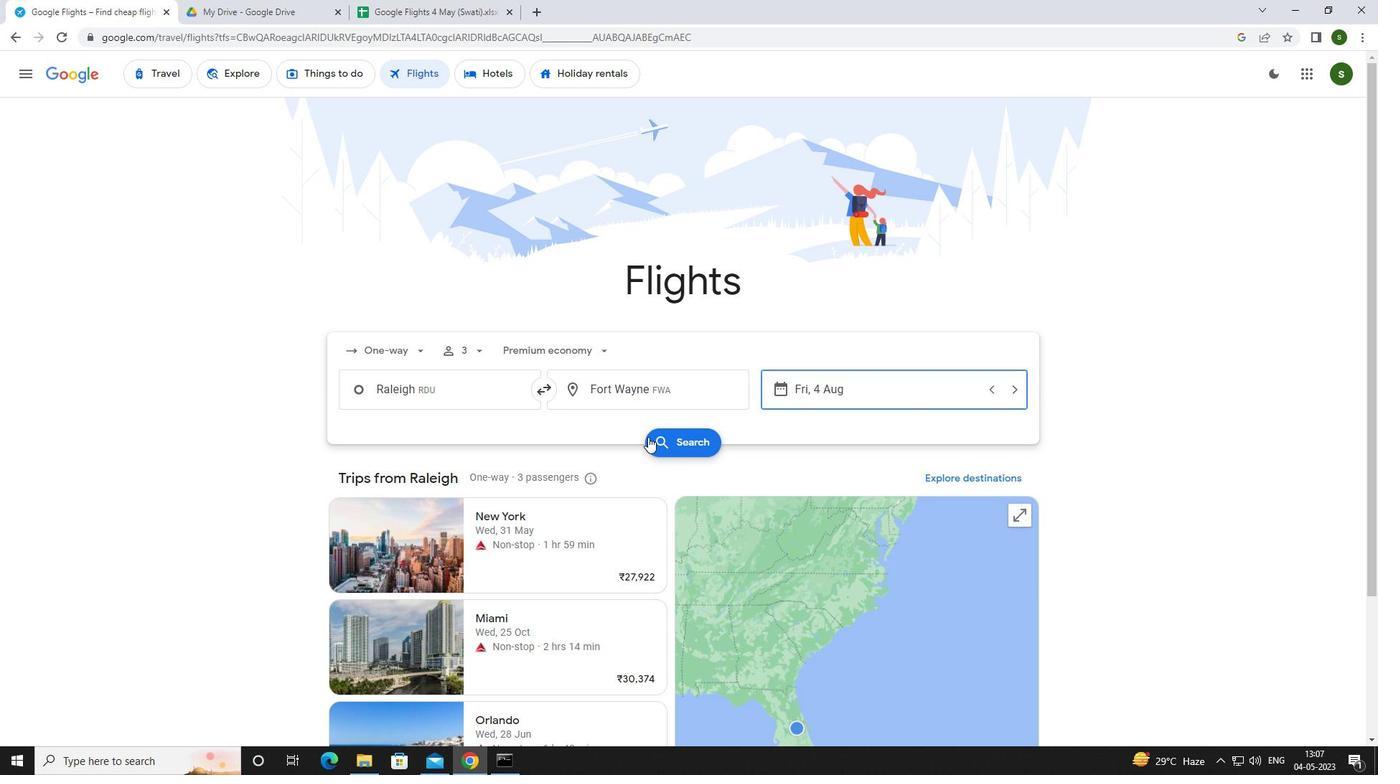 
Action: Mouse moved to (371, 208)
Screenshot: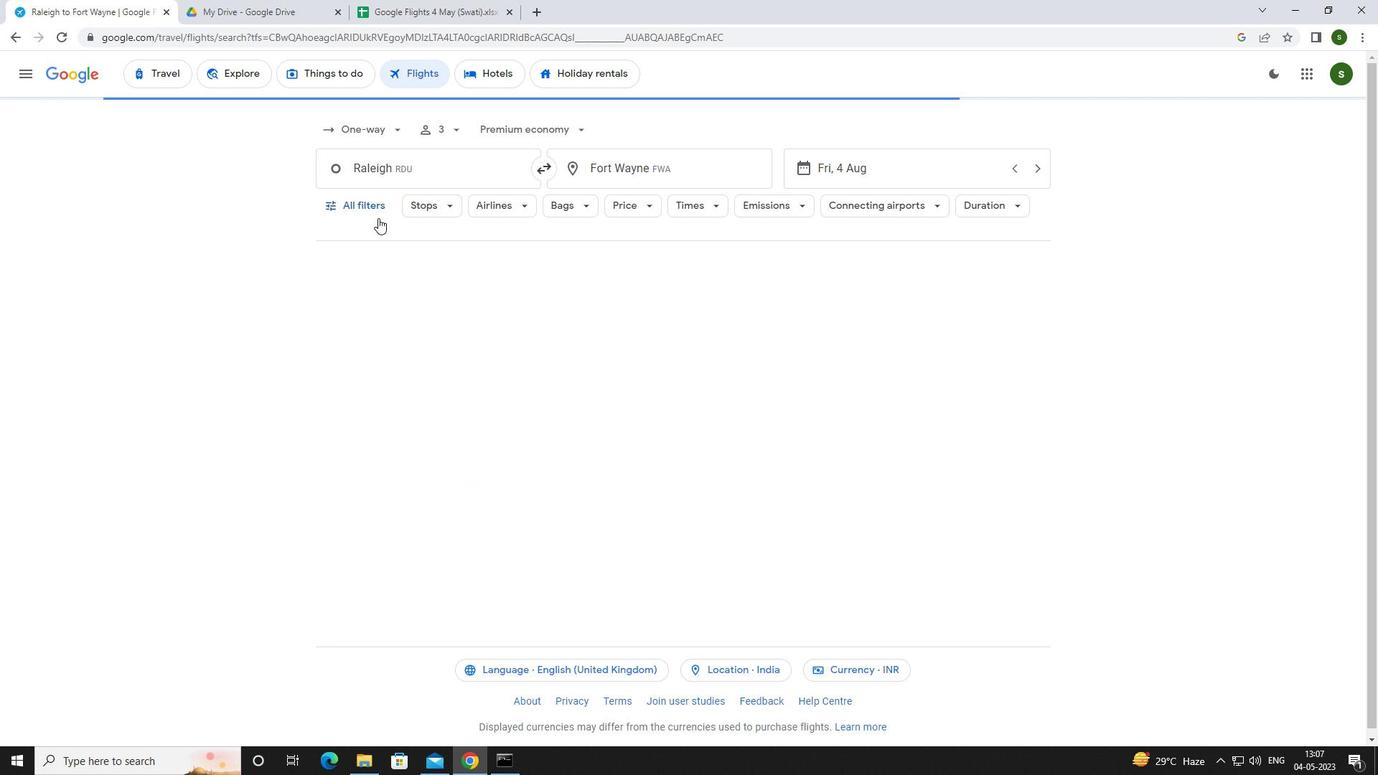 
Action: Mouse pressed left at (371, 208)
Screenshot: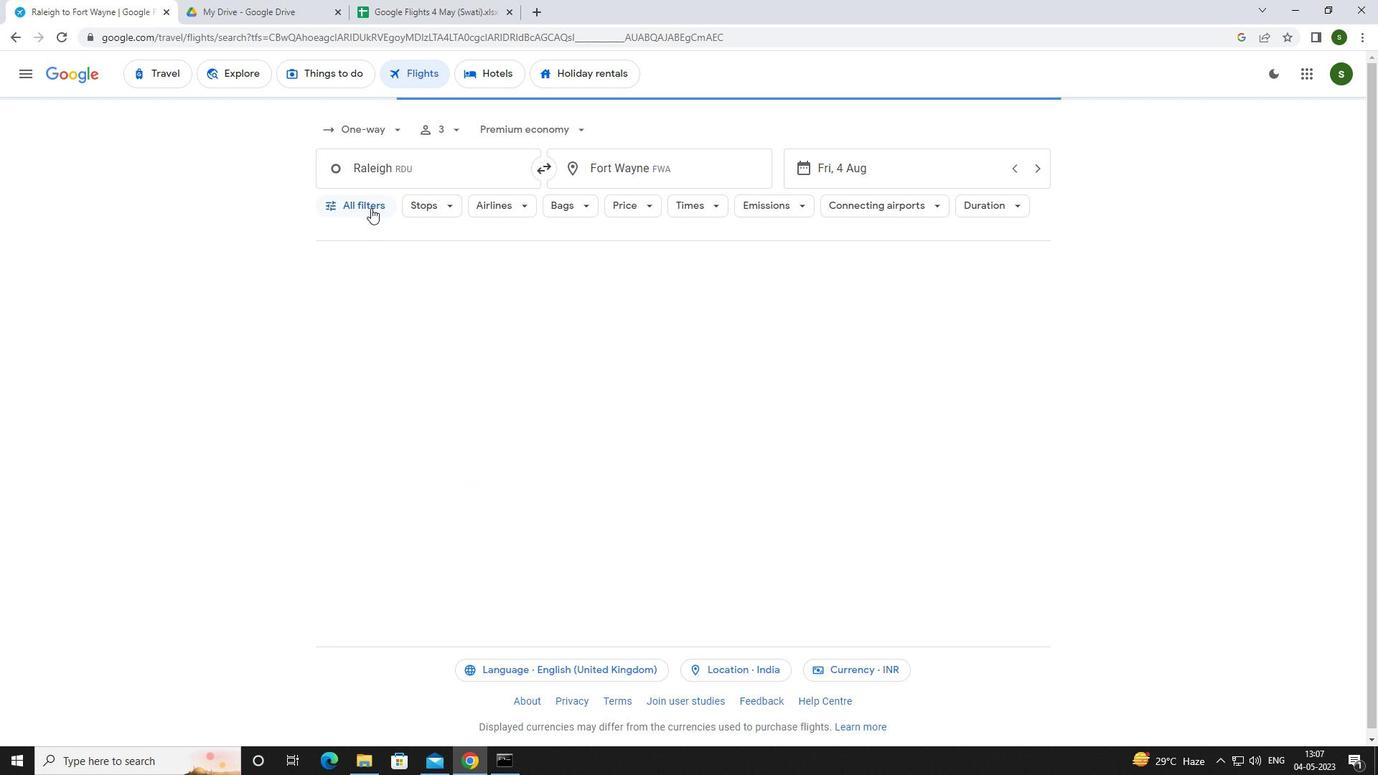
Action: Mouse moved to (542, 512)
Screenshot: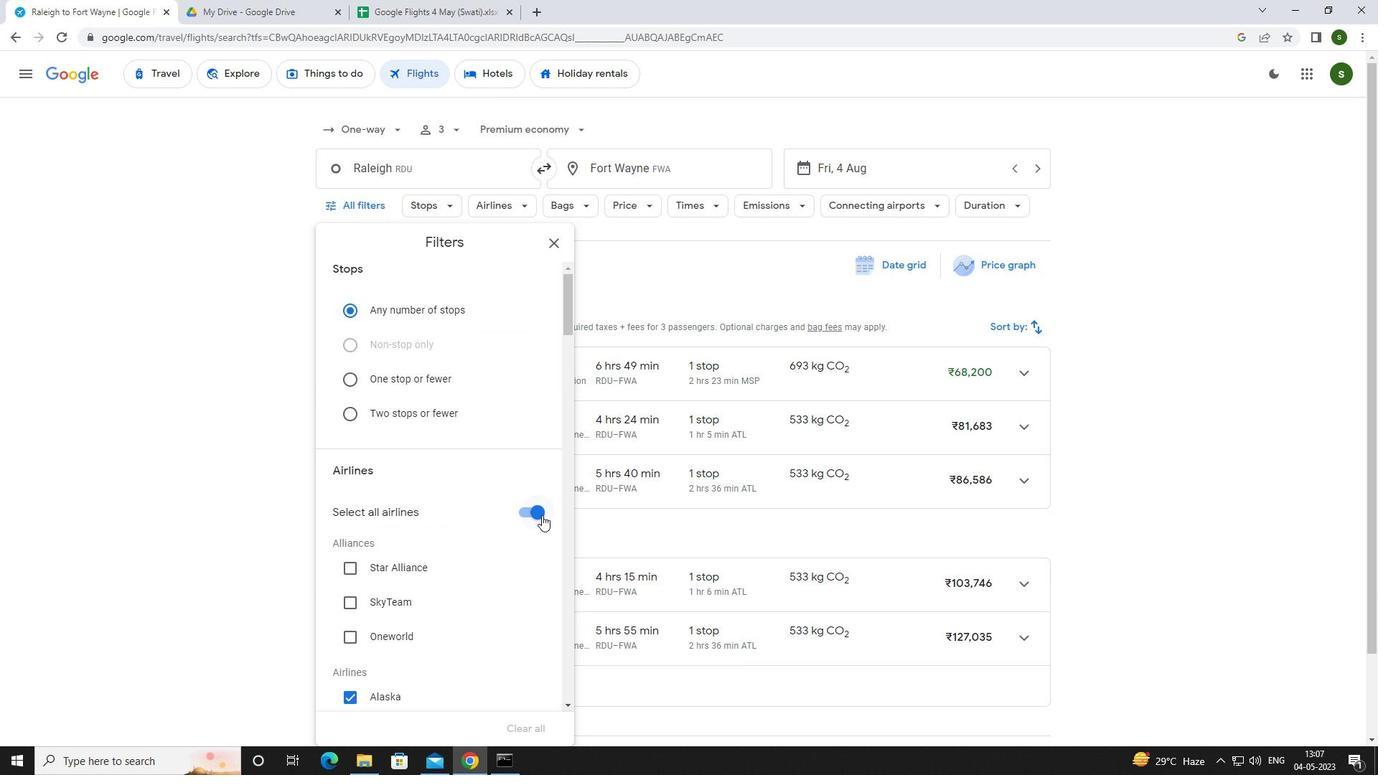 
Action: Mouse pressed left at (542, 512)
Screenshot: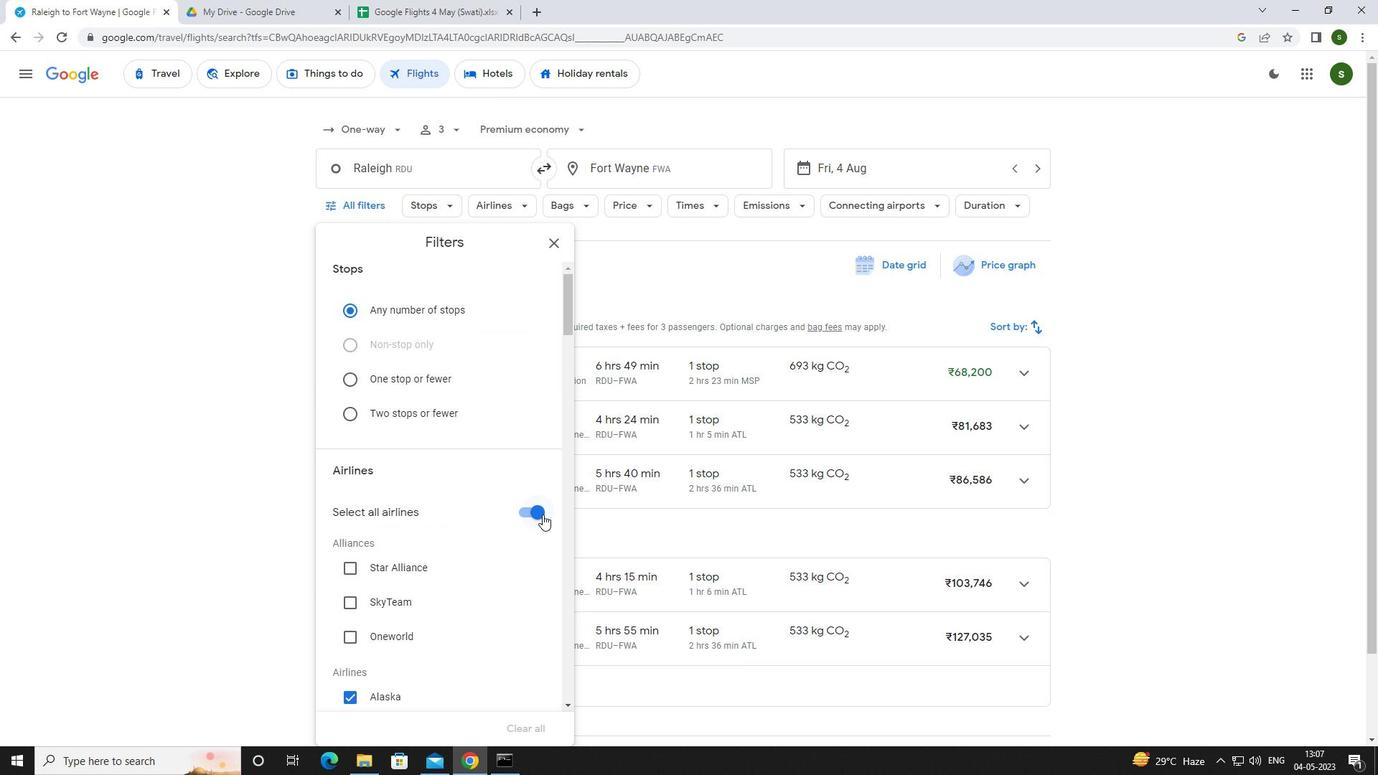 
Action: Mouse moved to (490, 443)
Screenshot: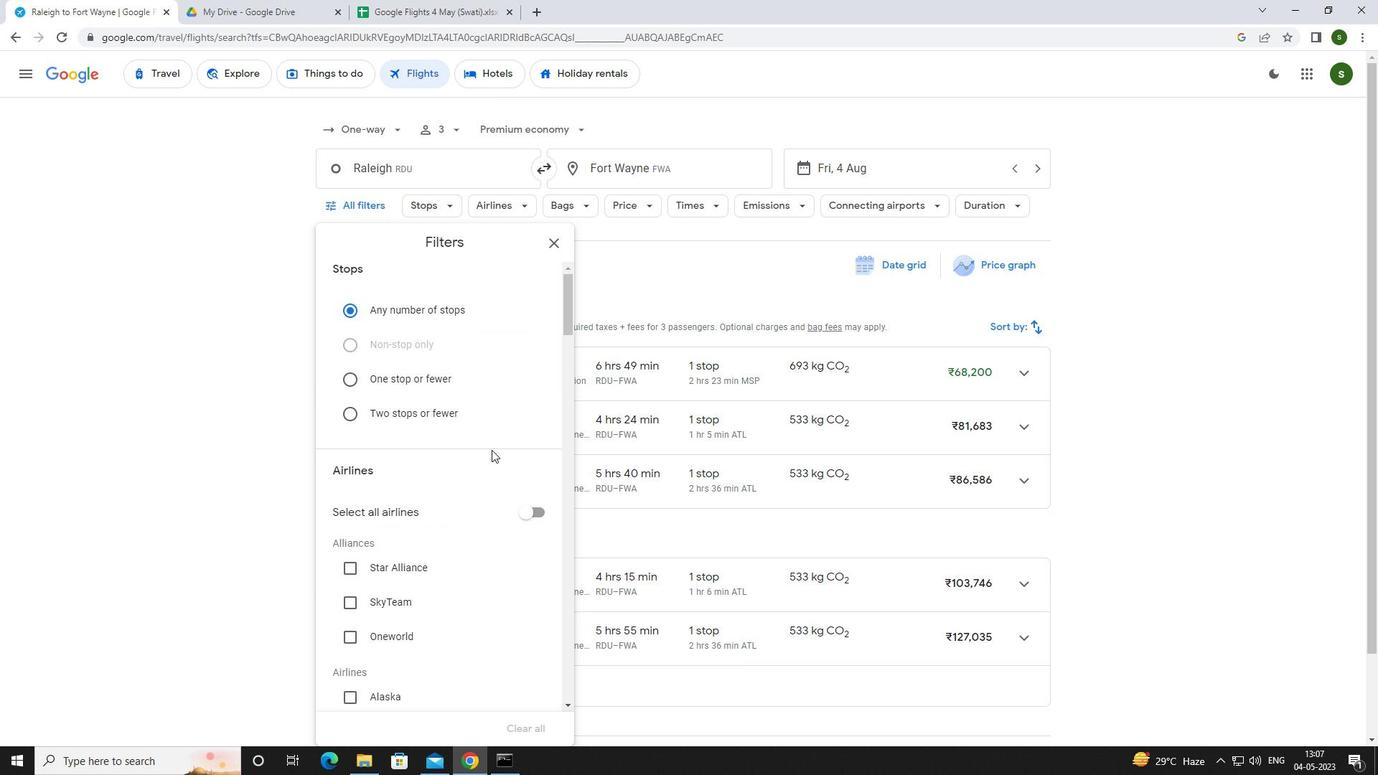 
Action: Mouse scrolled (490, 443) with delta (0, 0)
Screenshot: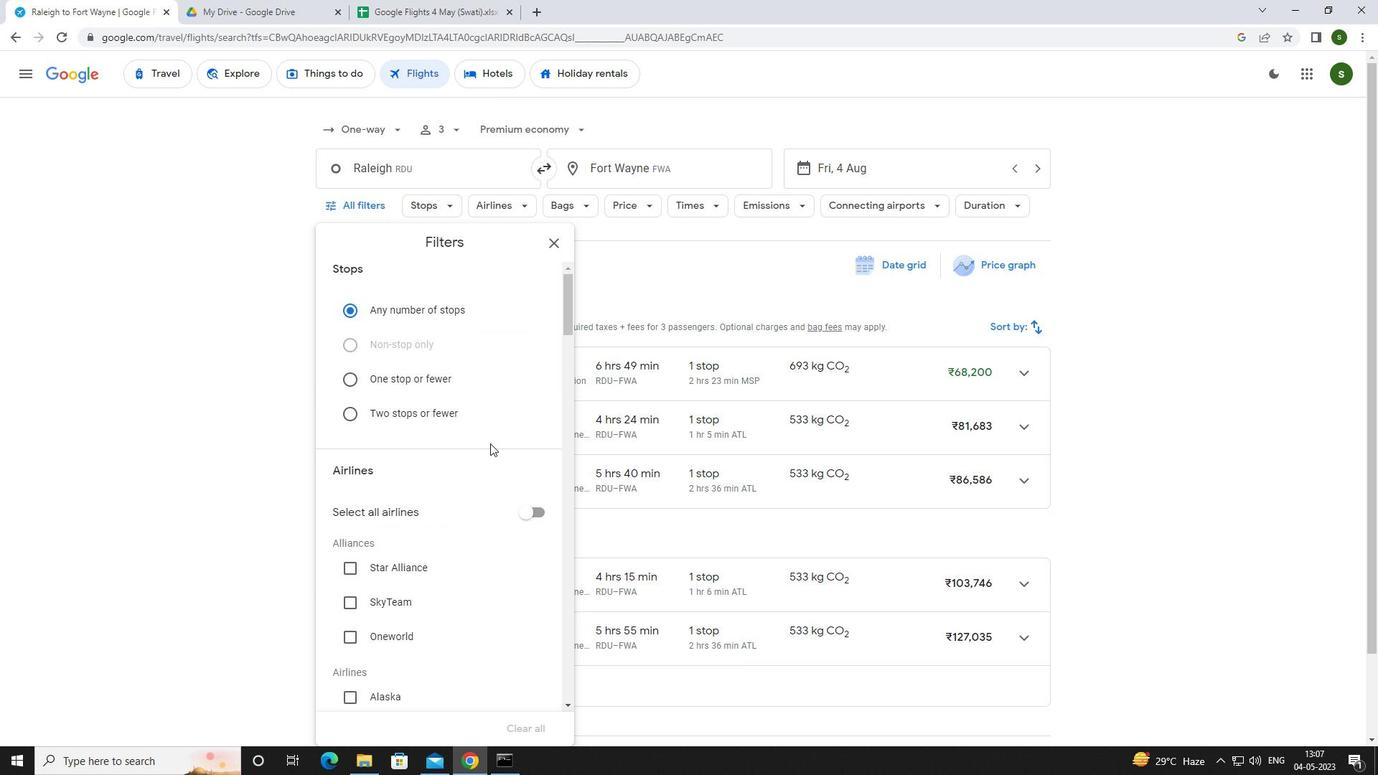 
Action: Mouse scrolled (490, 443) with delta (0, 0)
Screenshot: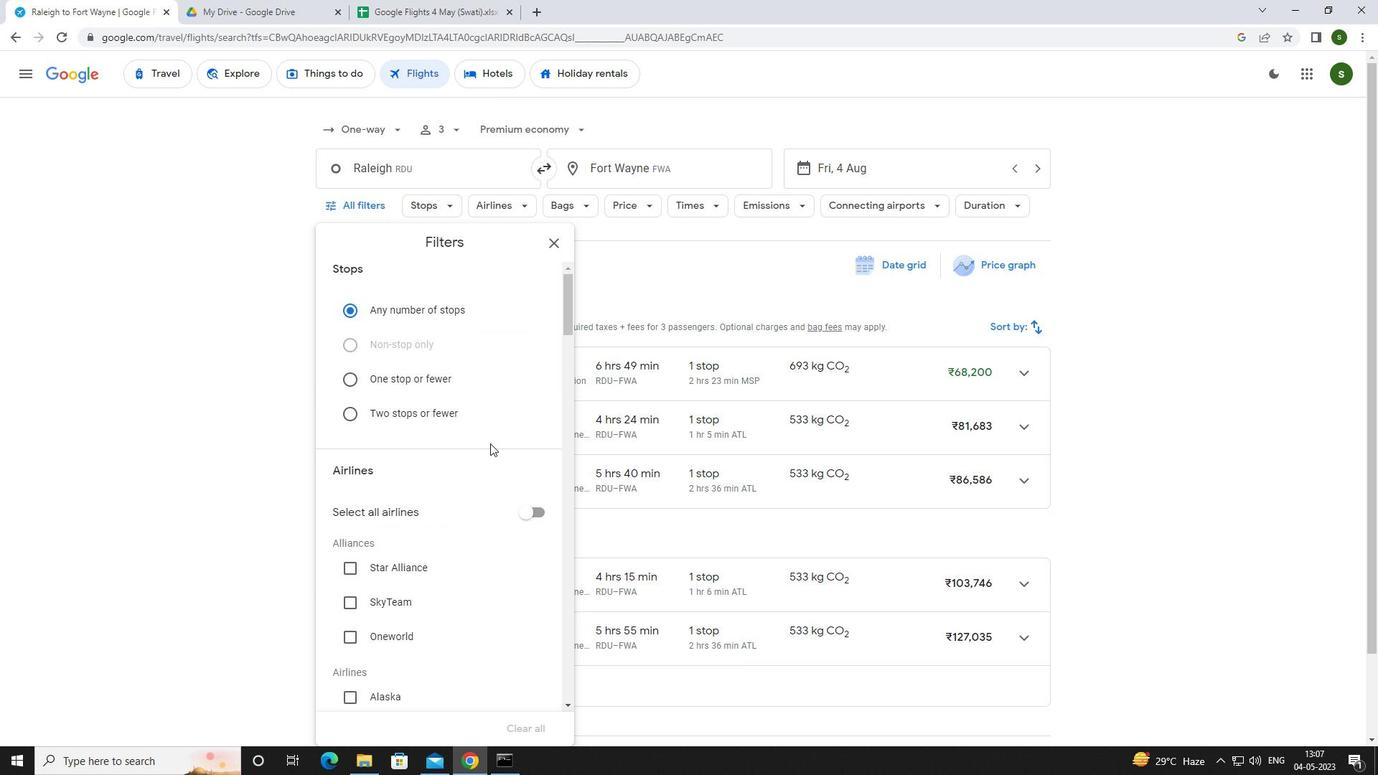 
Action: Mouse scrolled (490, 443) with delta (0, 0)
Screenshot: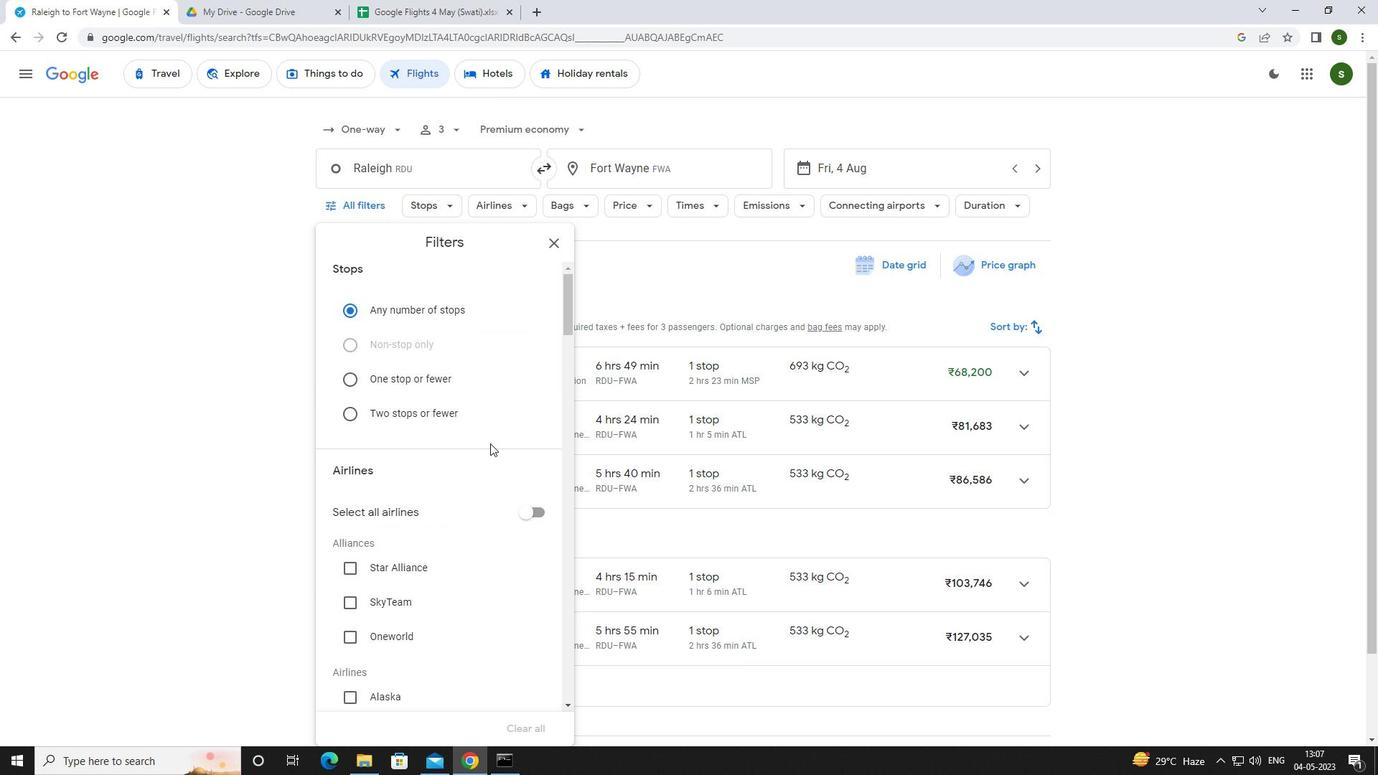 
Action: Mouse scrolled (490, 443) with delta (0, 0)
Screenshot: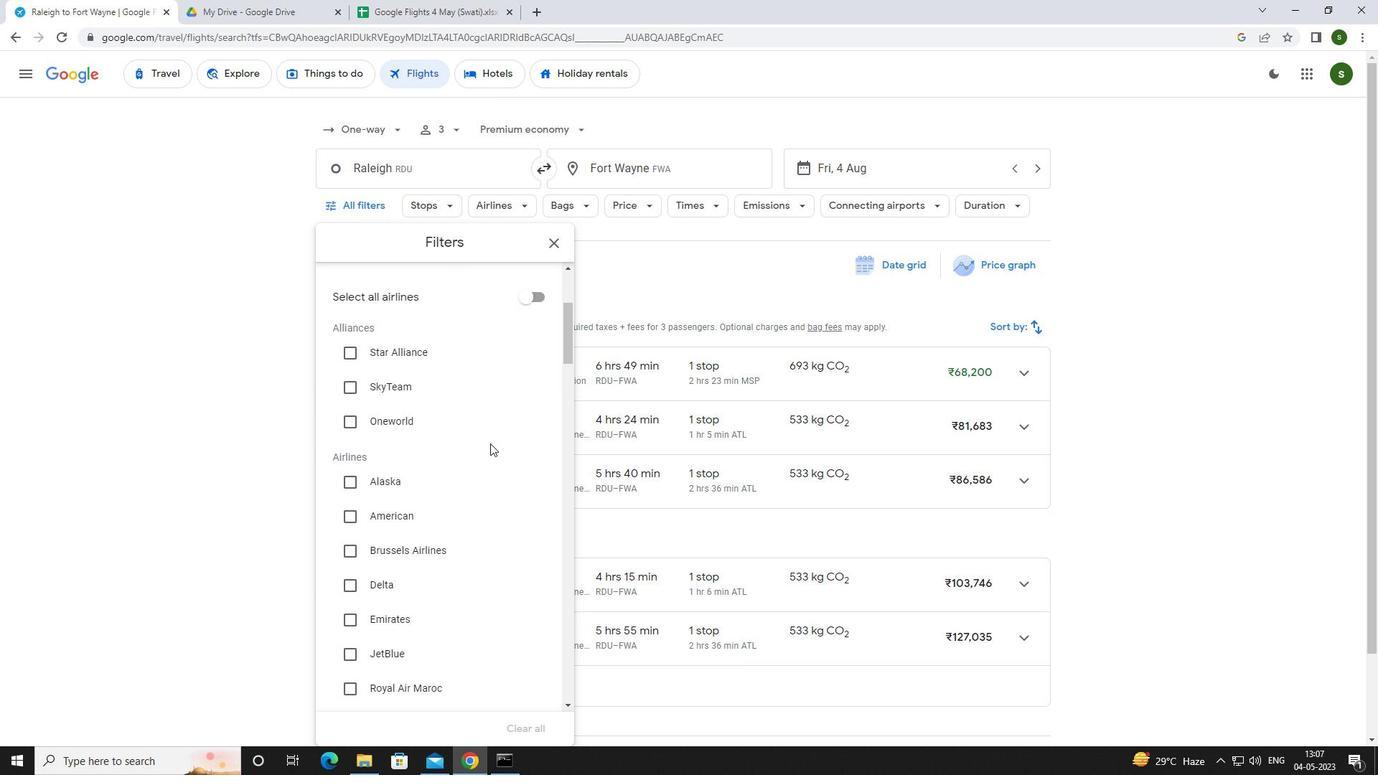 
Action: Mouse scrolled (490, 443) with delta (0, 0)
Screenshot: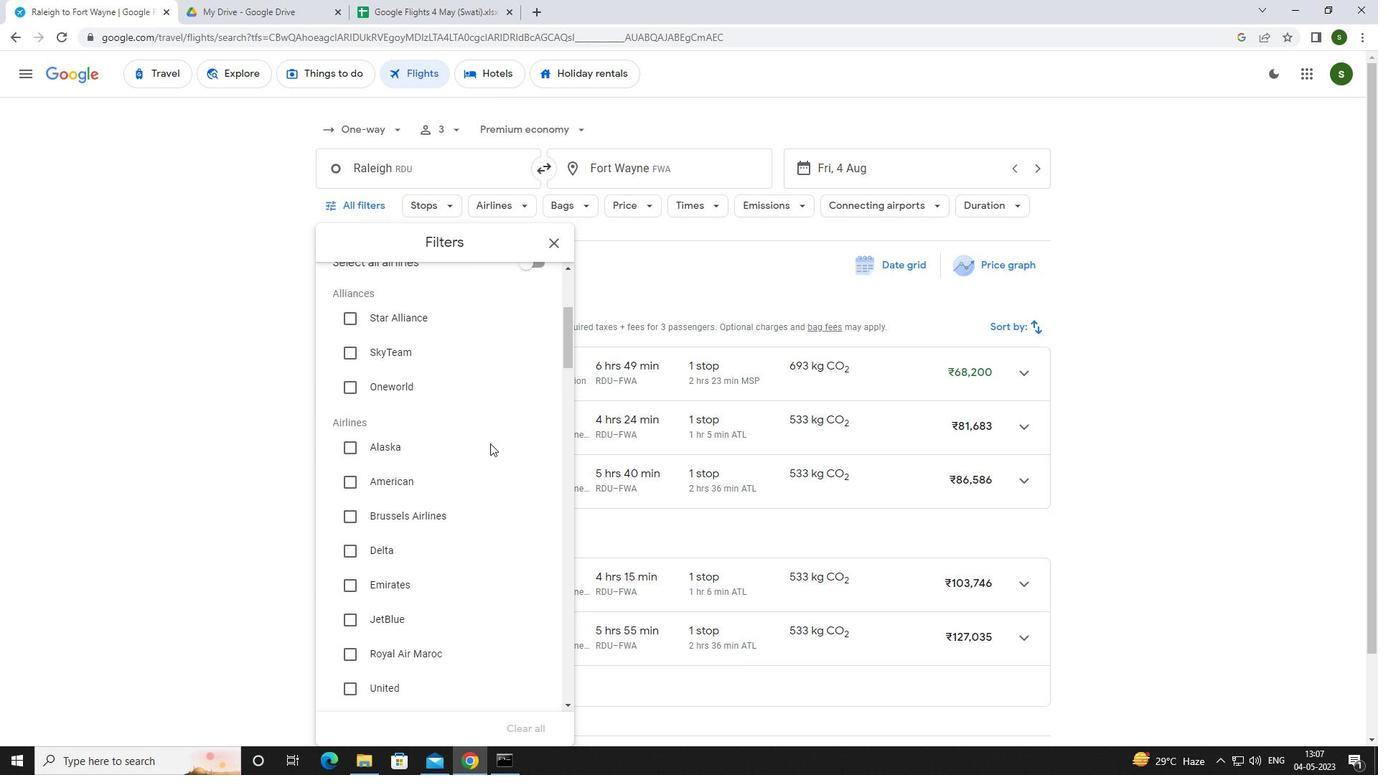 
Action: Mouse scrolled (490, 443) with delta (0, 0)
Screenshot: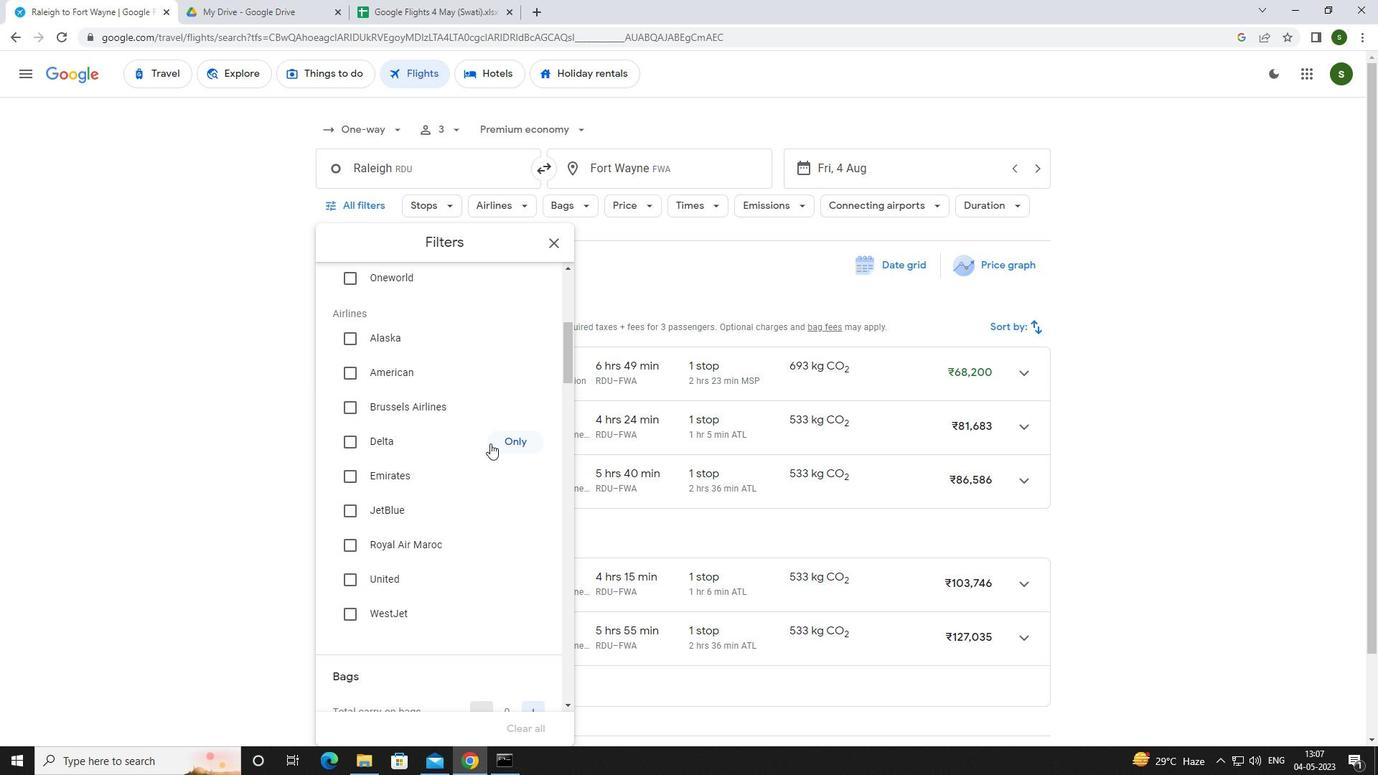 
Action: Mouse scrolled (490, 443) with delta (0, 0)
Screenshot: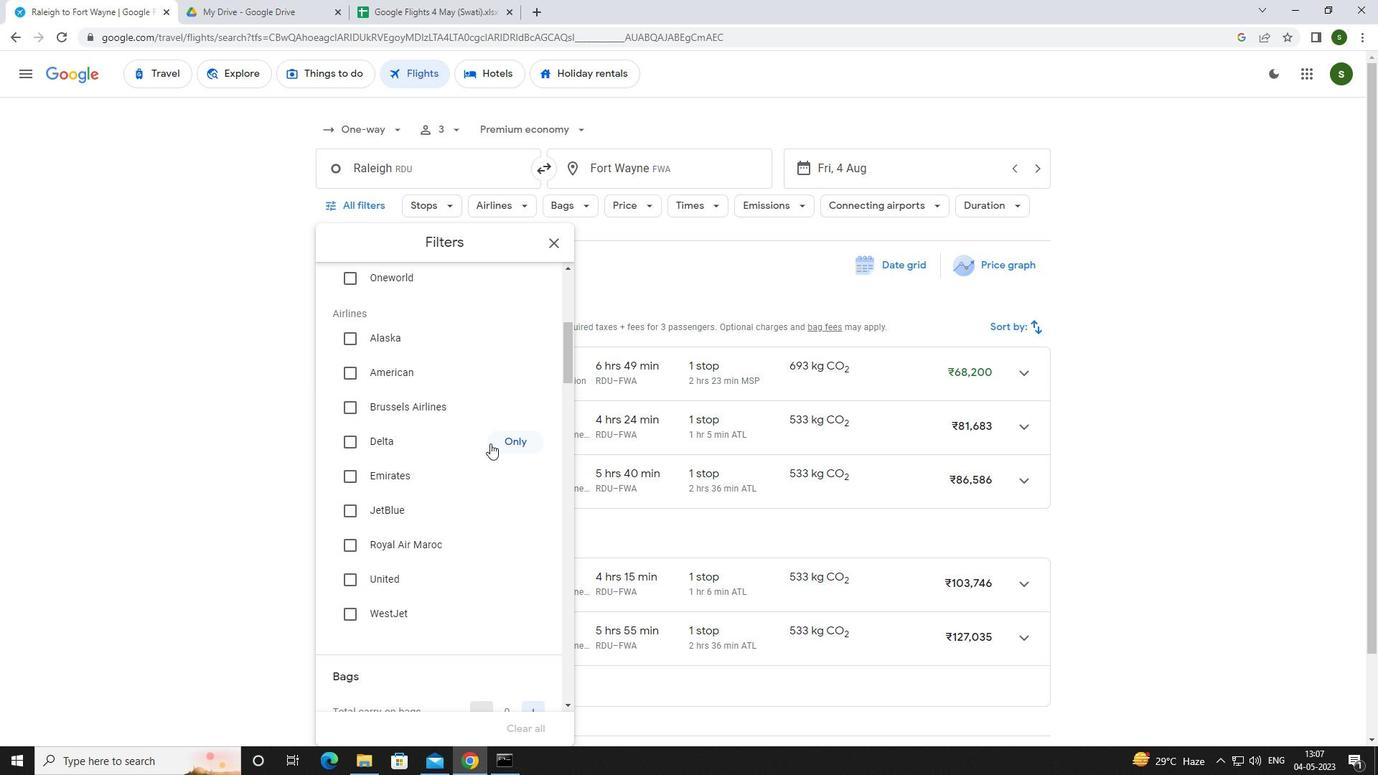 
Action: Mouse scrolled (490, 443) with delta (0, 0)
Screenshot: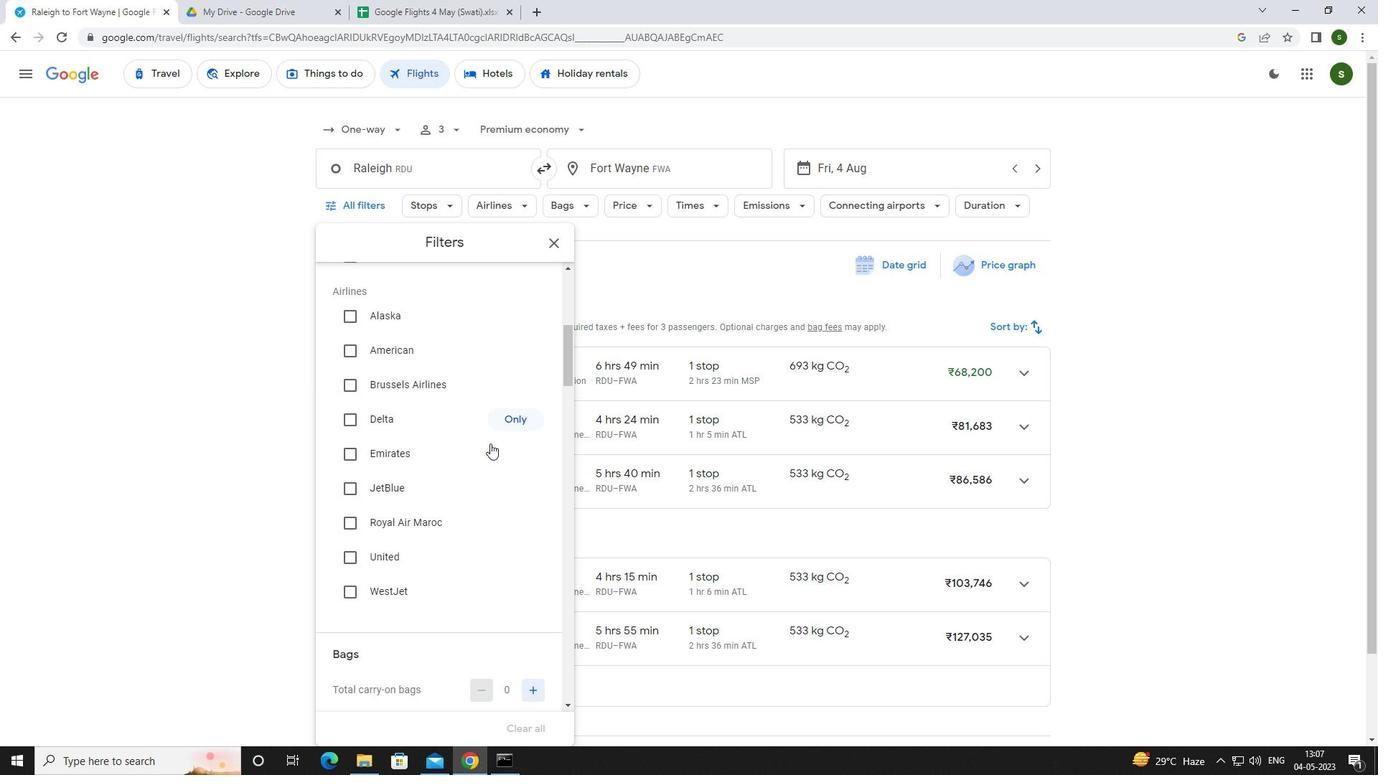 
Action: Mouse moved to (524, 528)
Screenshot: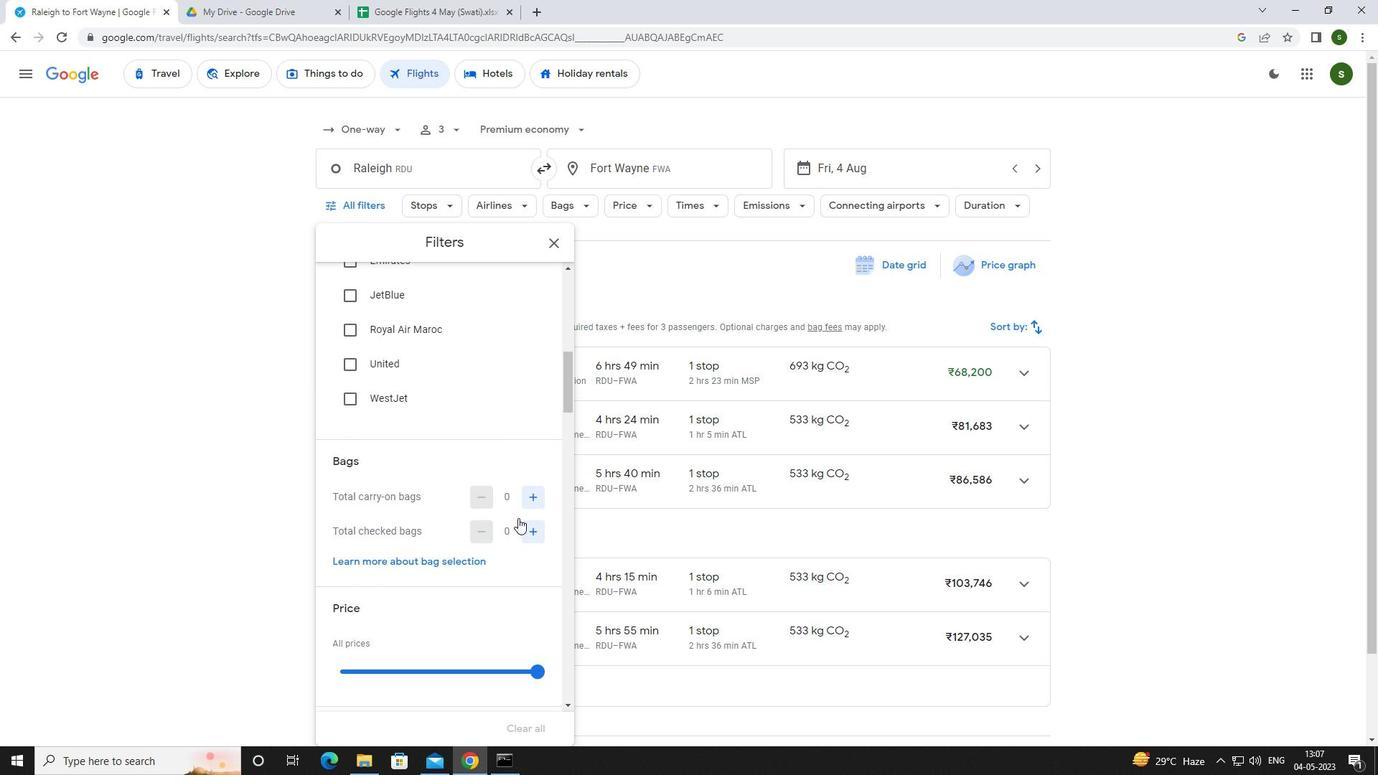
Action: Mouse pressed left at (524, 528)
Screenshot: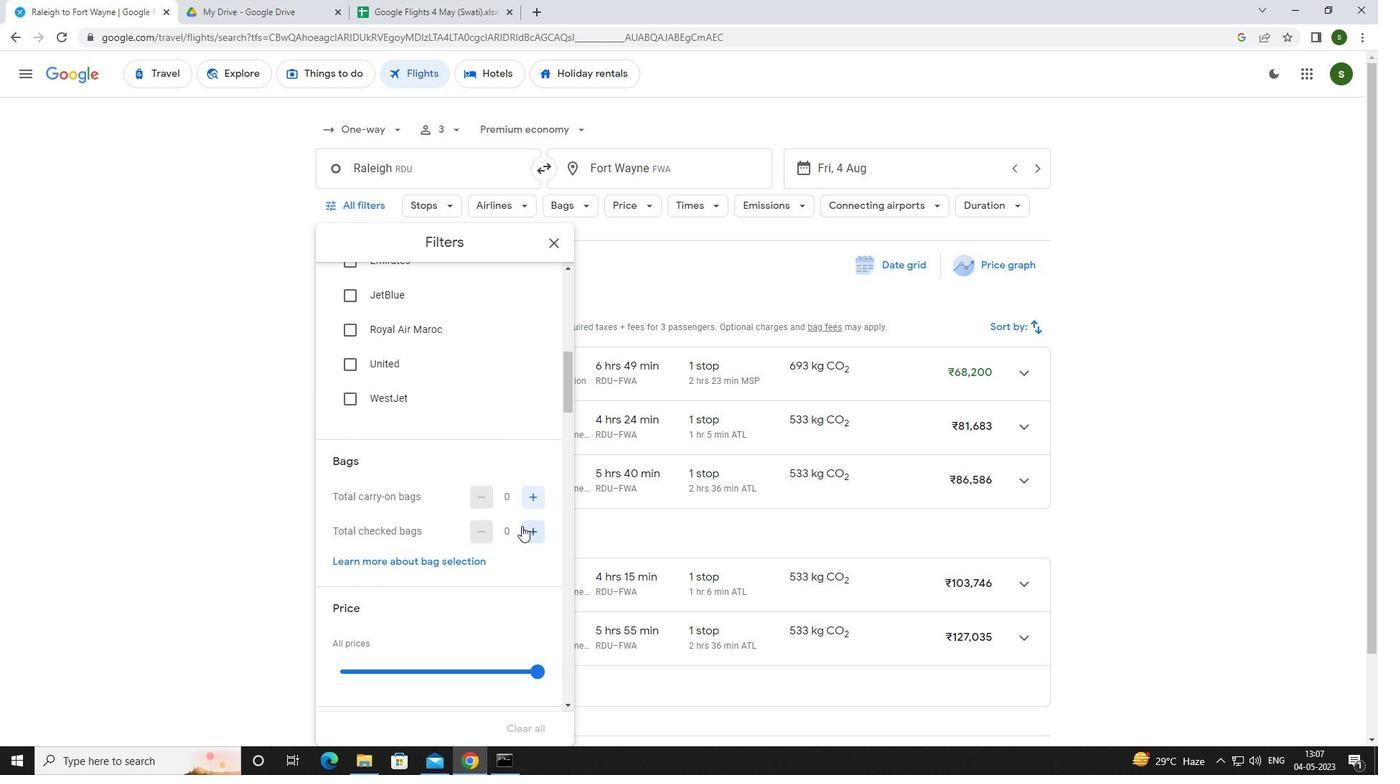 
Action: Mouse moved to (524, 528)
Screenshot: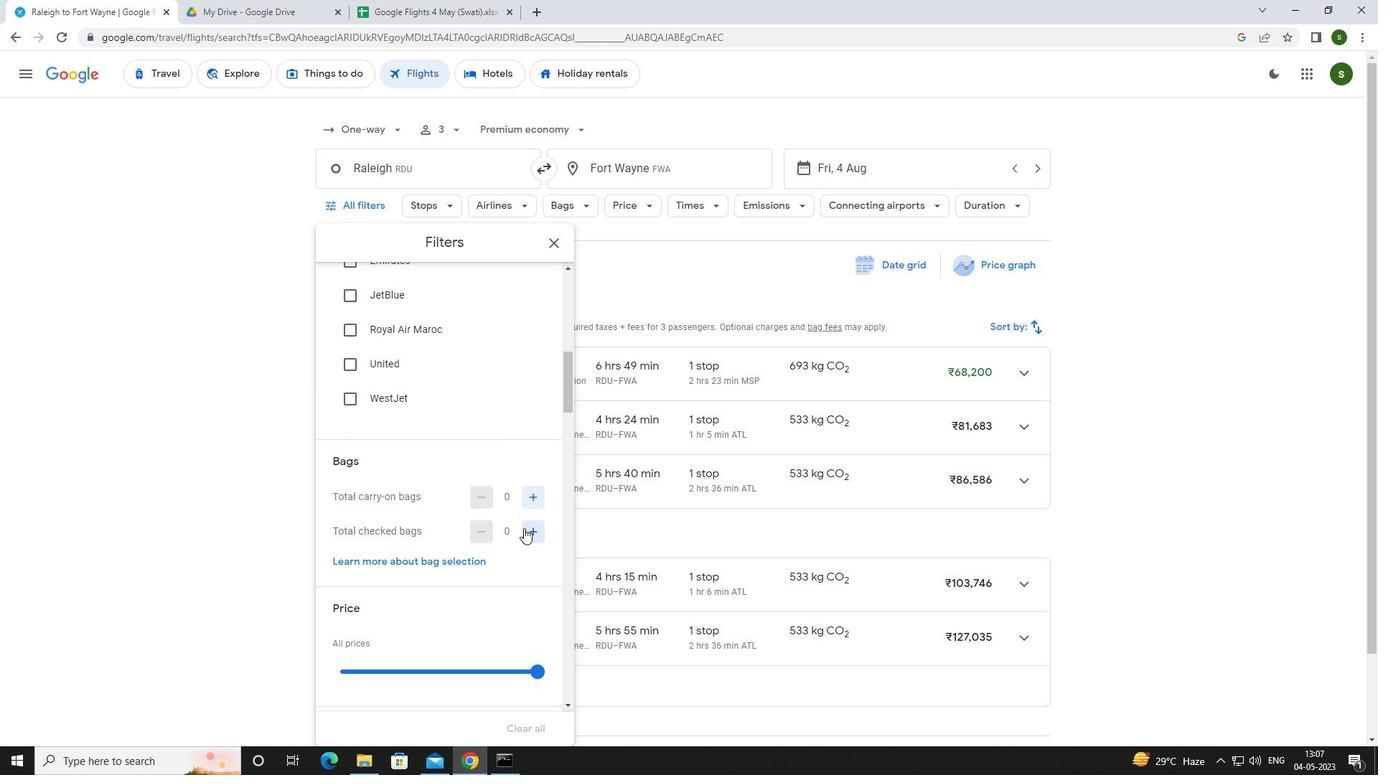 
Action: Mouse pressed left at (524, 528)
Screenshot: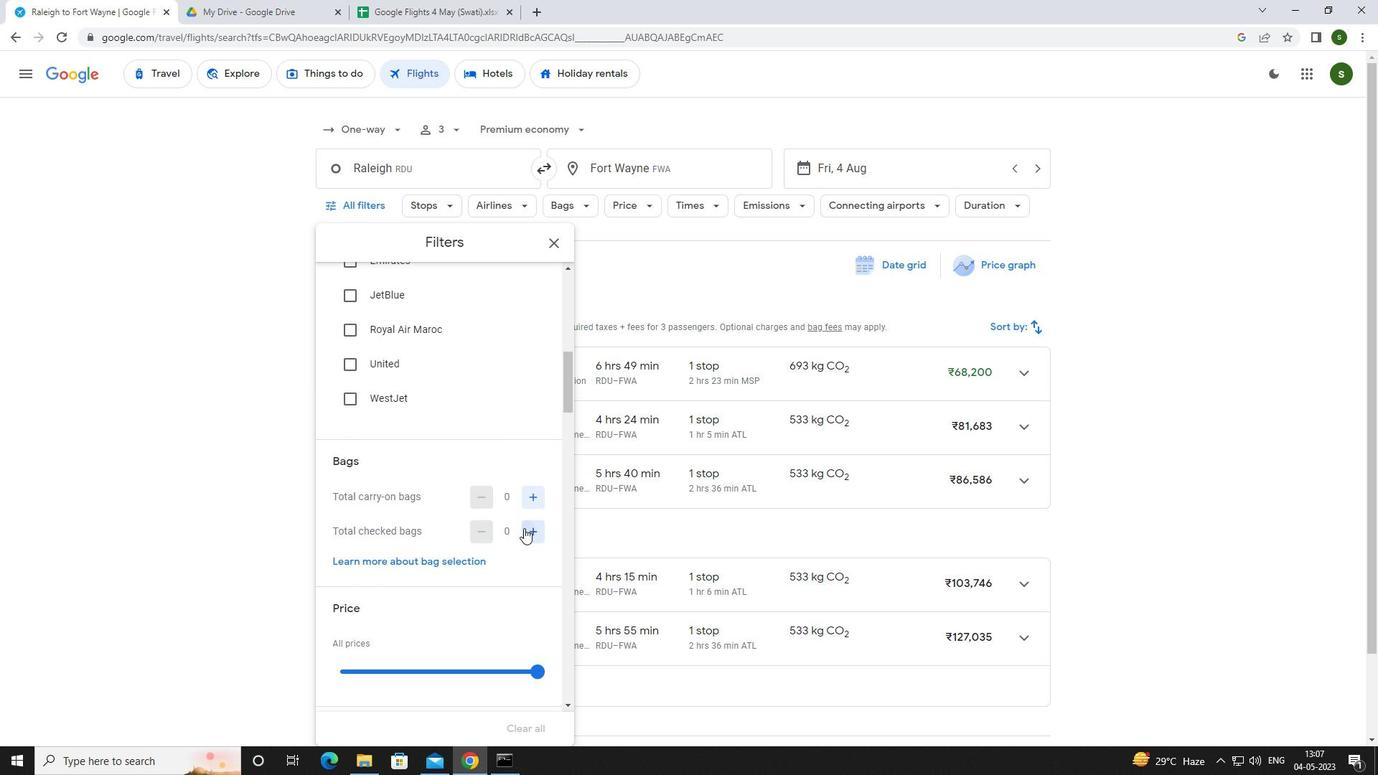 
Action: Mouse scrolled (524, 527) with delta (0, 0)
Screenshot: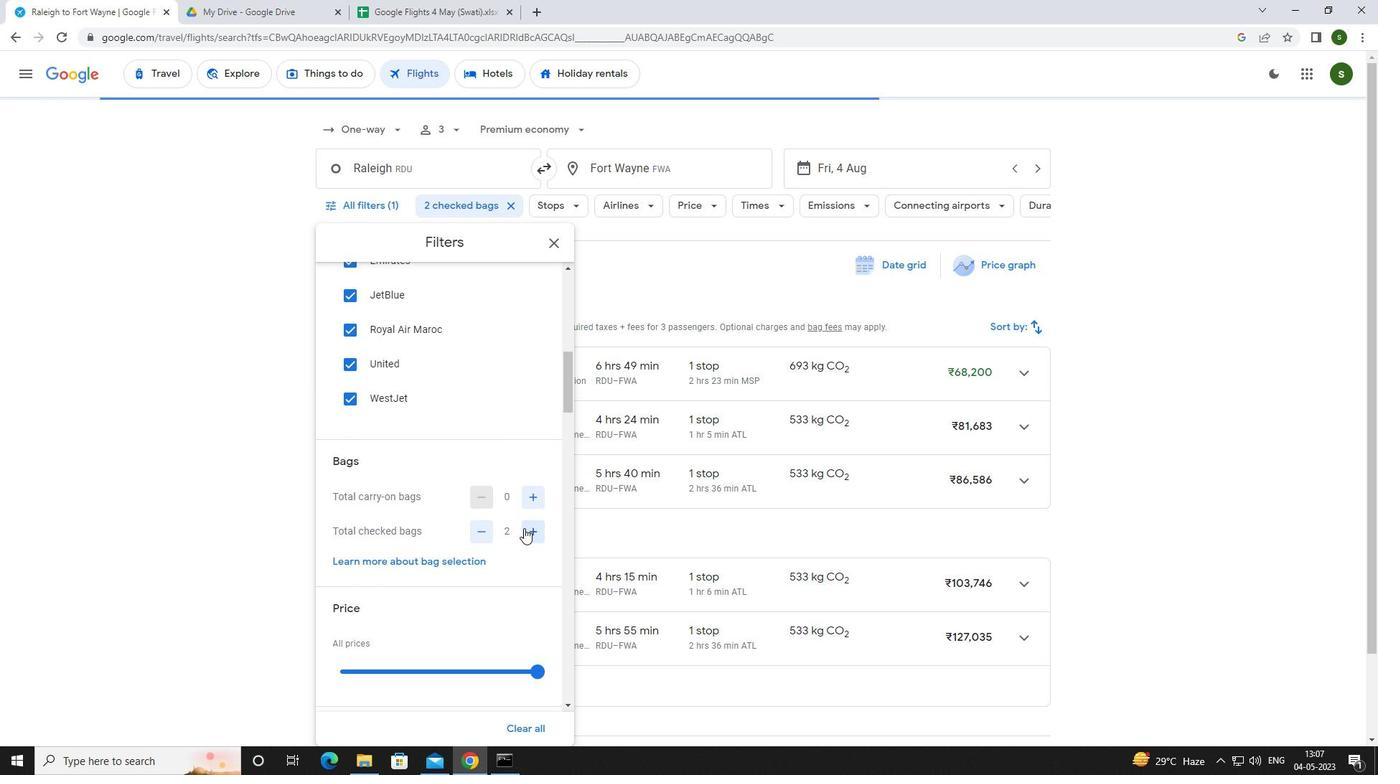 
Action: Mouse scrolled (524, 527) with delta (0, 0)
Screenshot: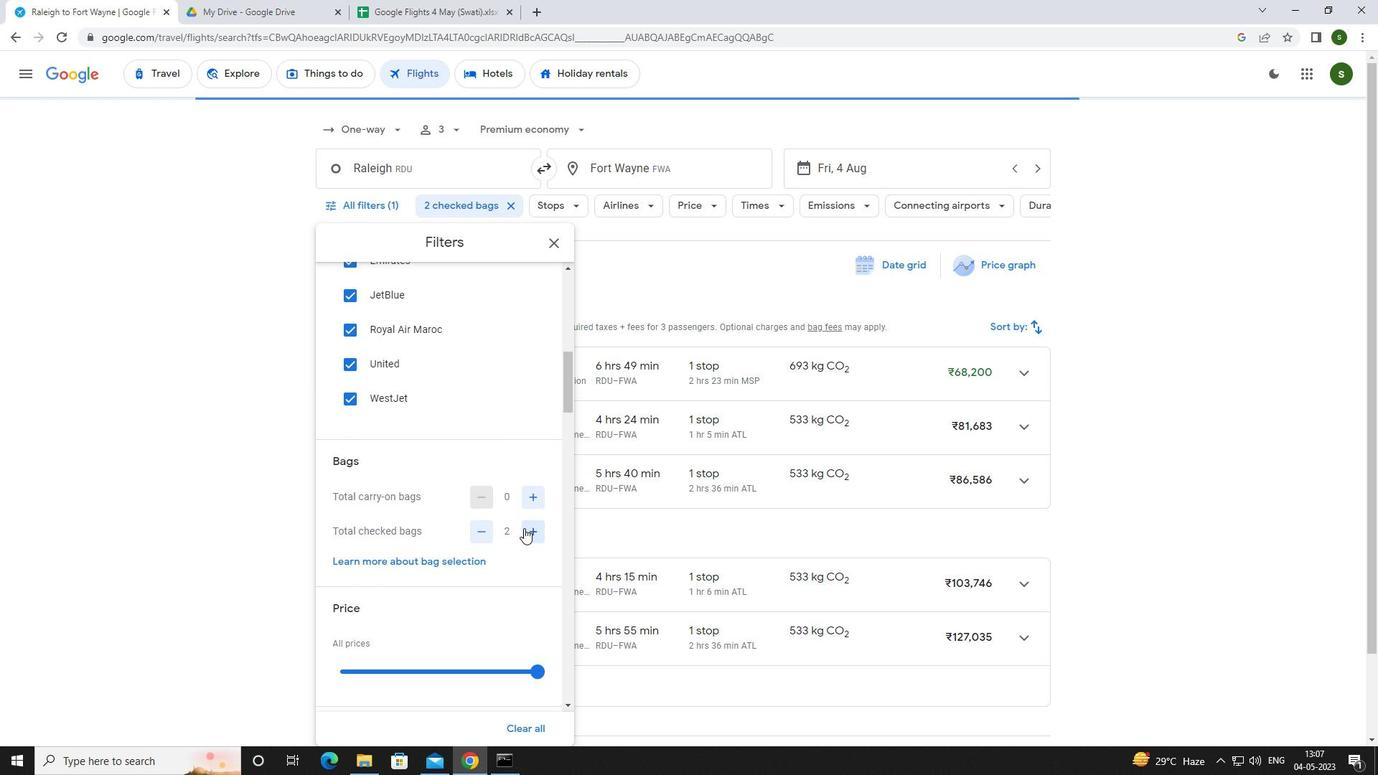 
Action: Mouse moved to (535, 527)
Screenshot: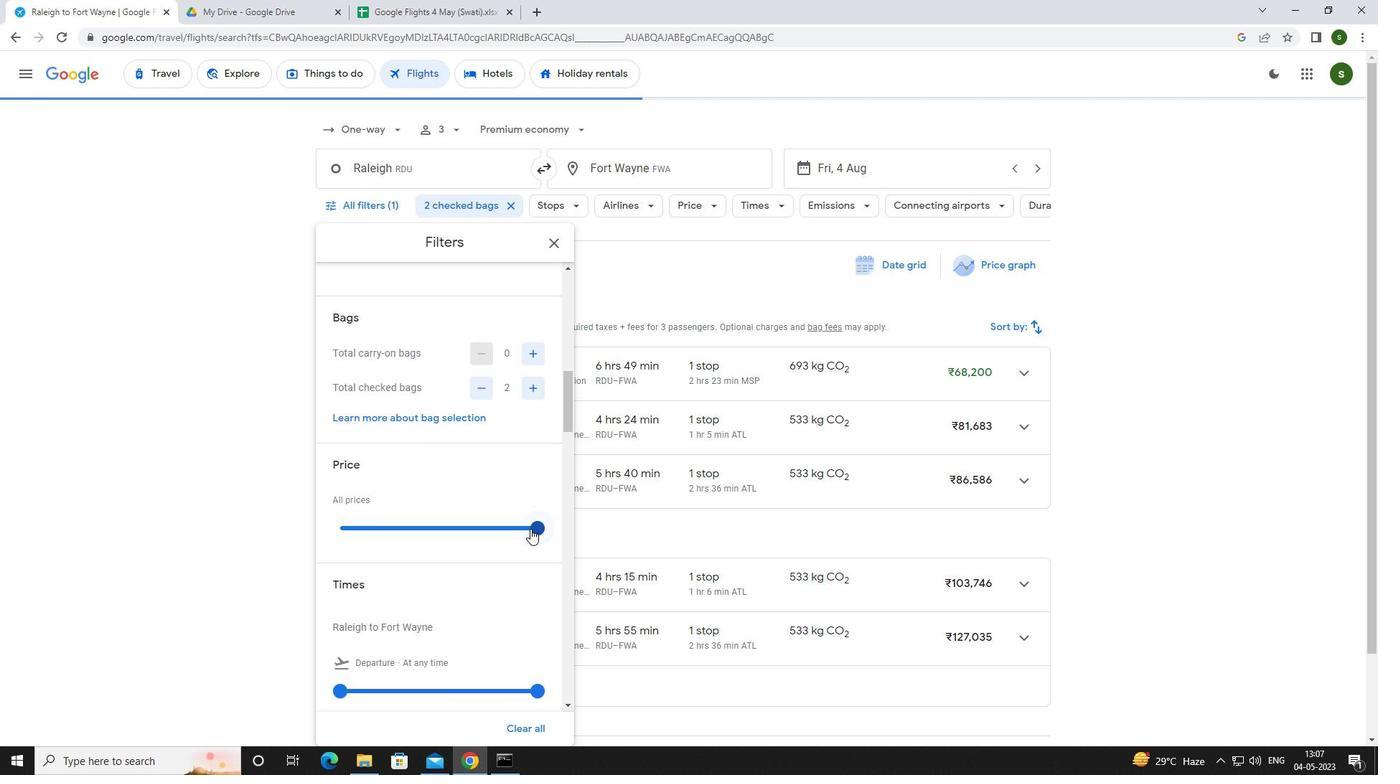 
Action: Mouse pressed left at (535, 527)
Screenshot: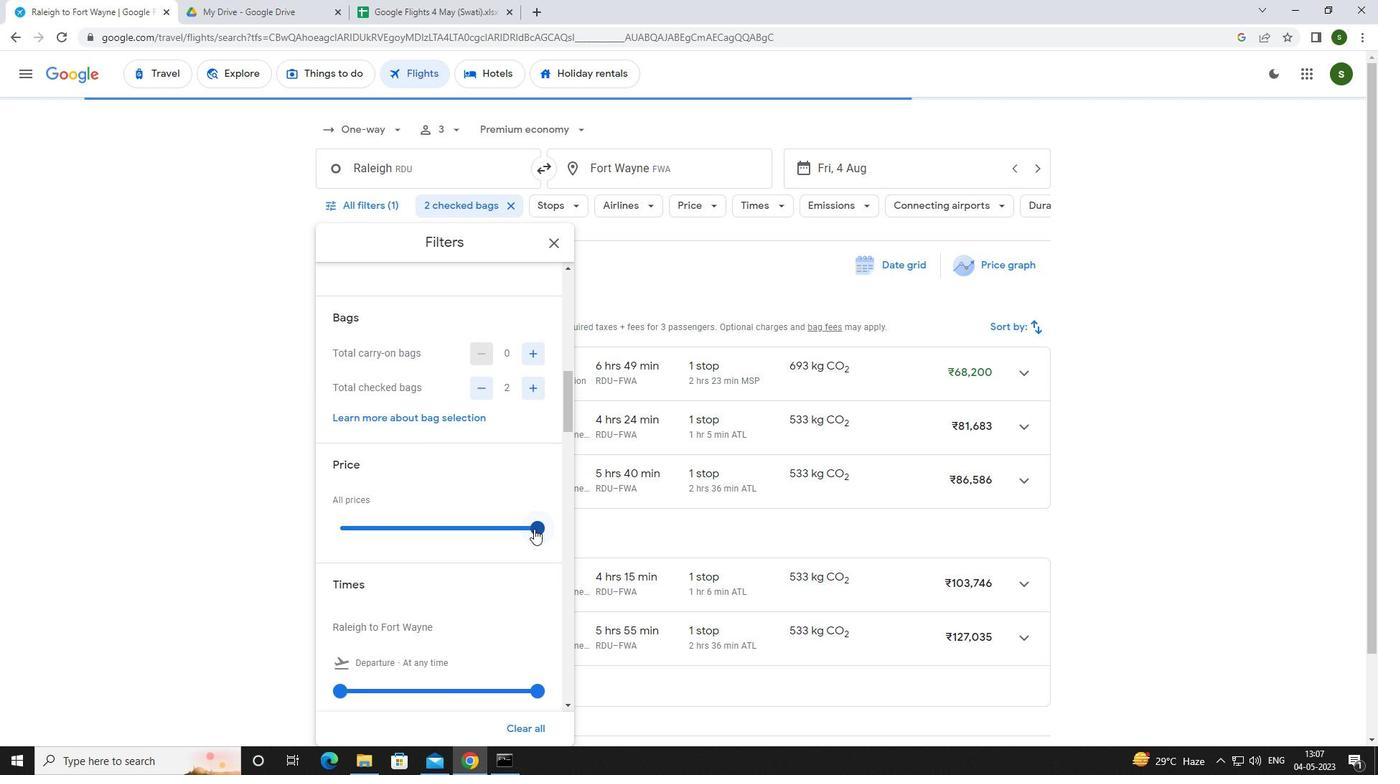 
Action: Mouse moved to (342, 530)
Screenshot: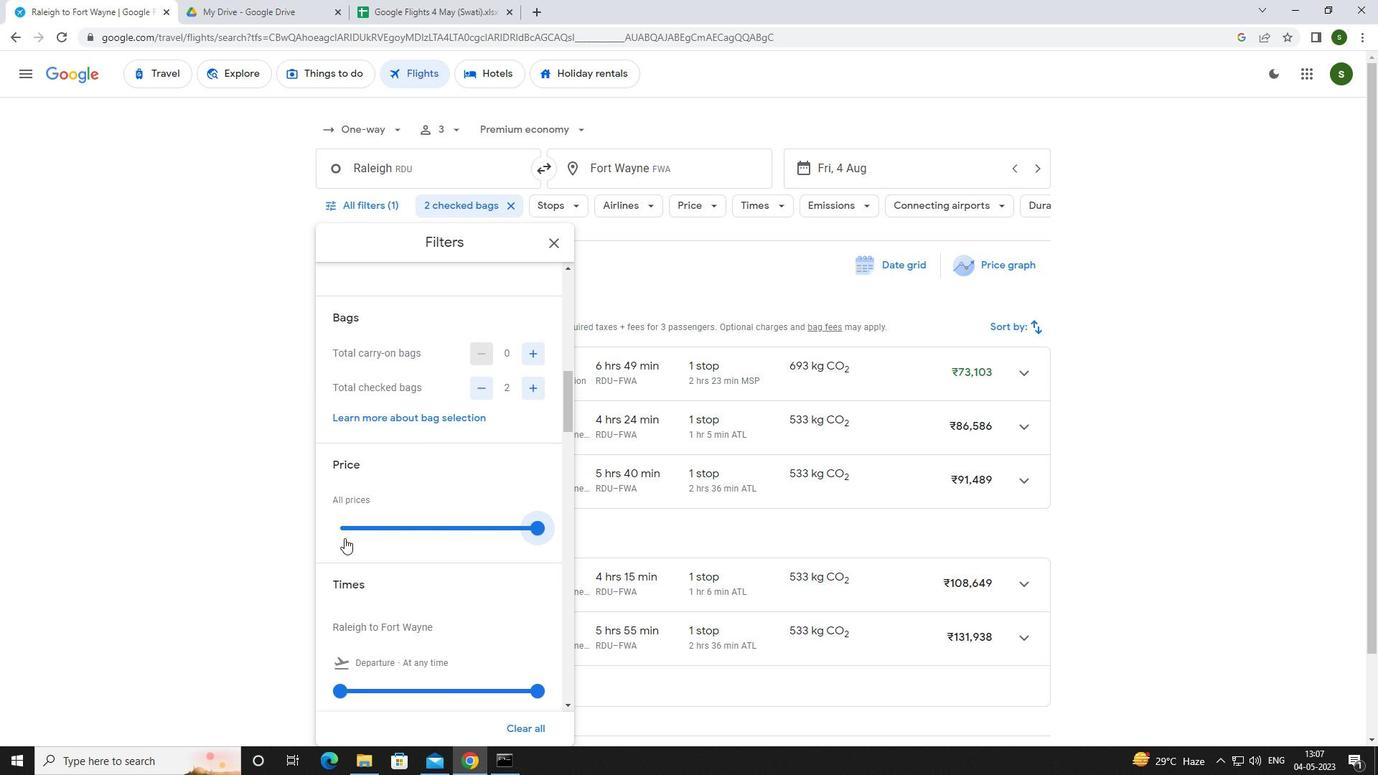 
Action: Mouse pressed left at (342, 530)
Screenshot: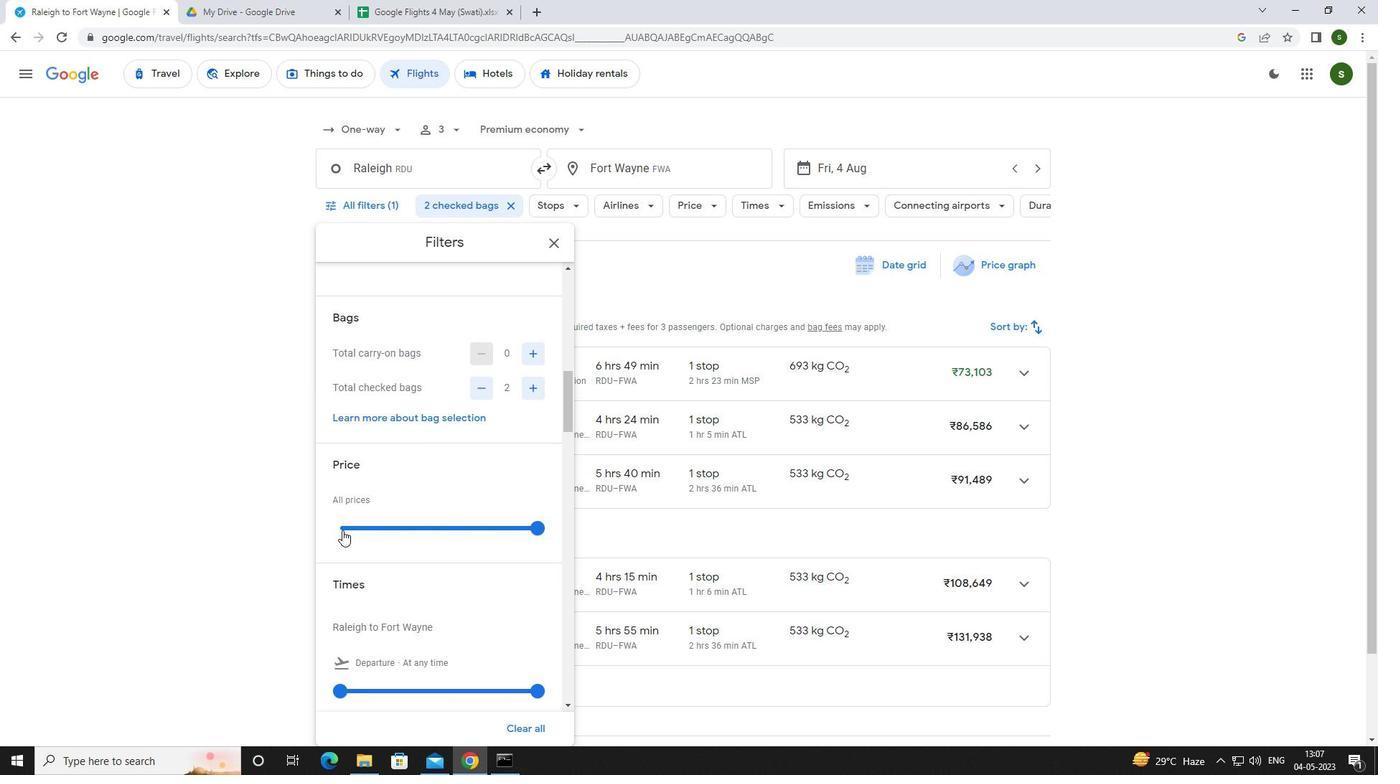 
Action: Mouse pressed left at (342, 530)
Screenshot: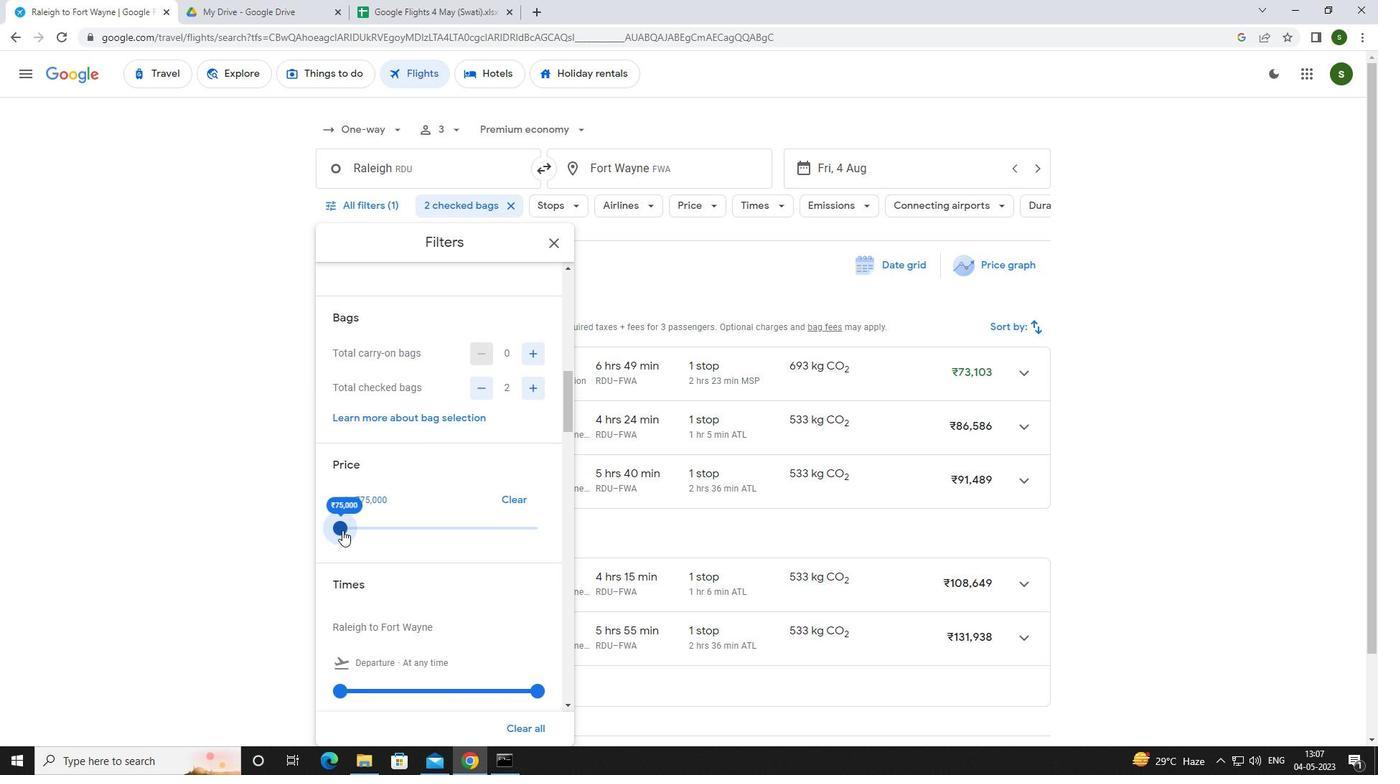 
Action: Mouse moved to (327, 528)
Screenshot: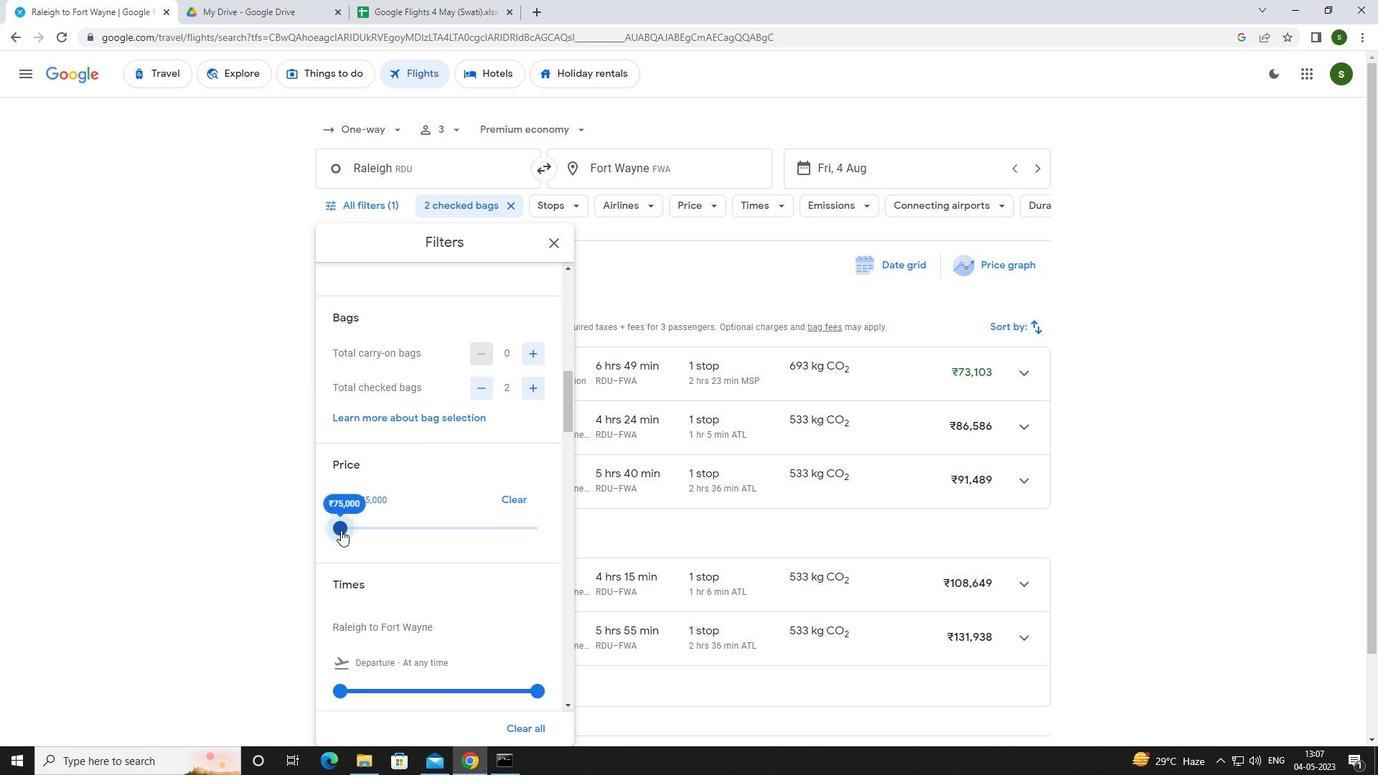 
Action: Mouse scrolled (327, 527) with delta (0, 0)
Screenshot: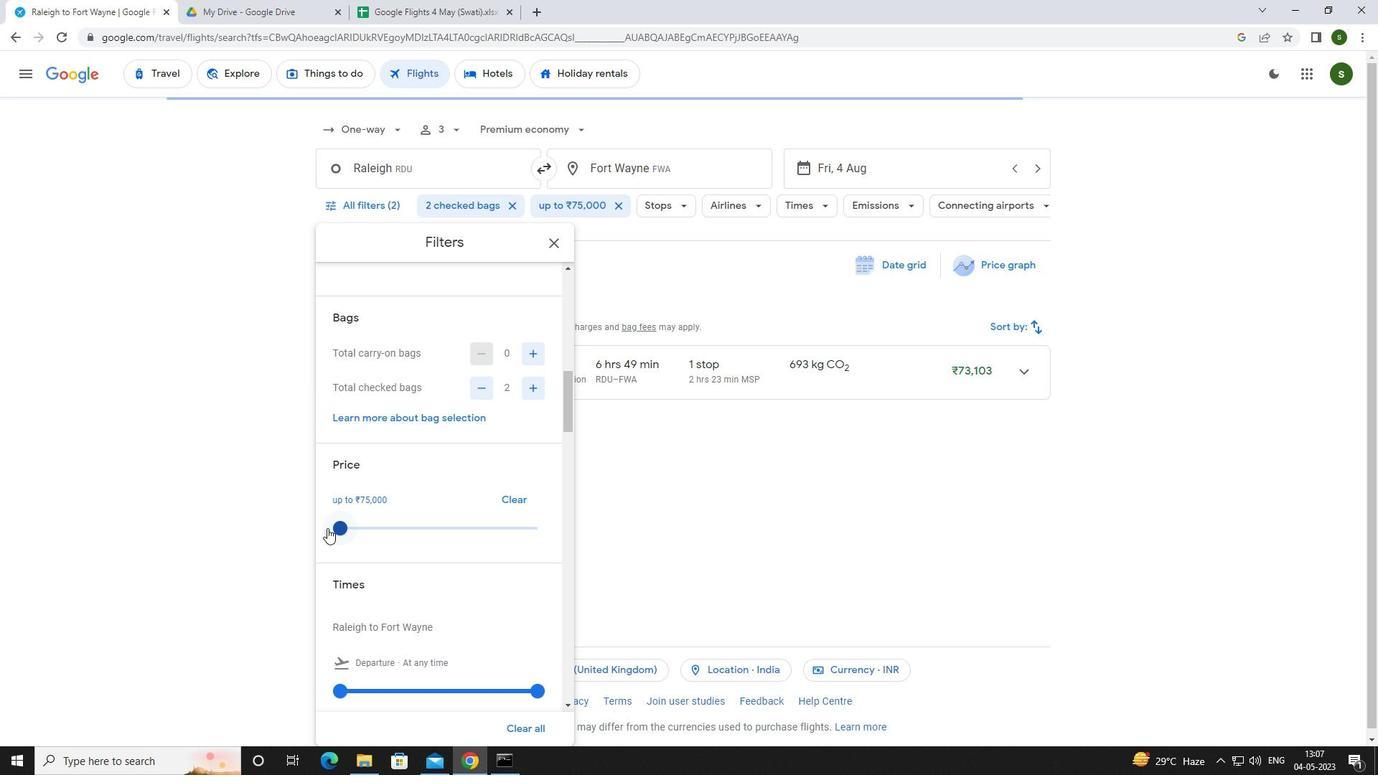 
Action: Mouse scrolled (327, 527) with delta (0, 0)
Screenshot: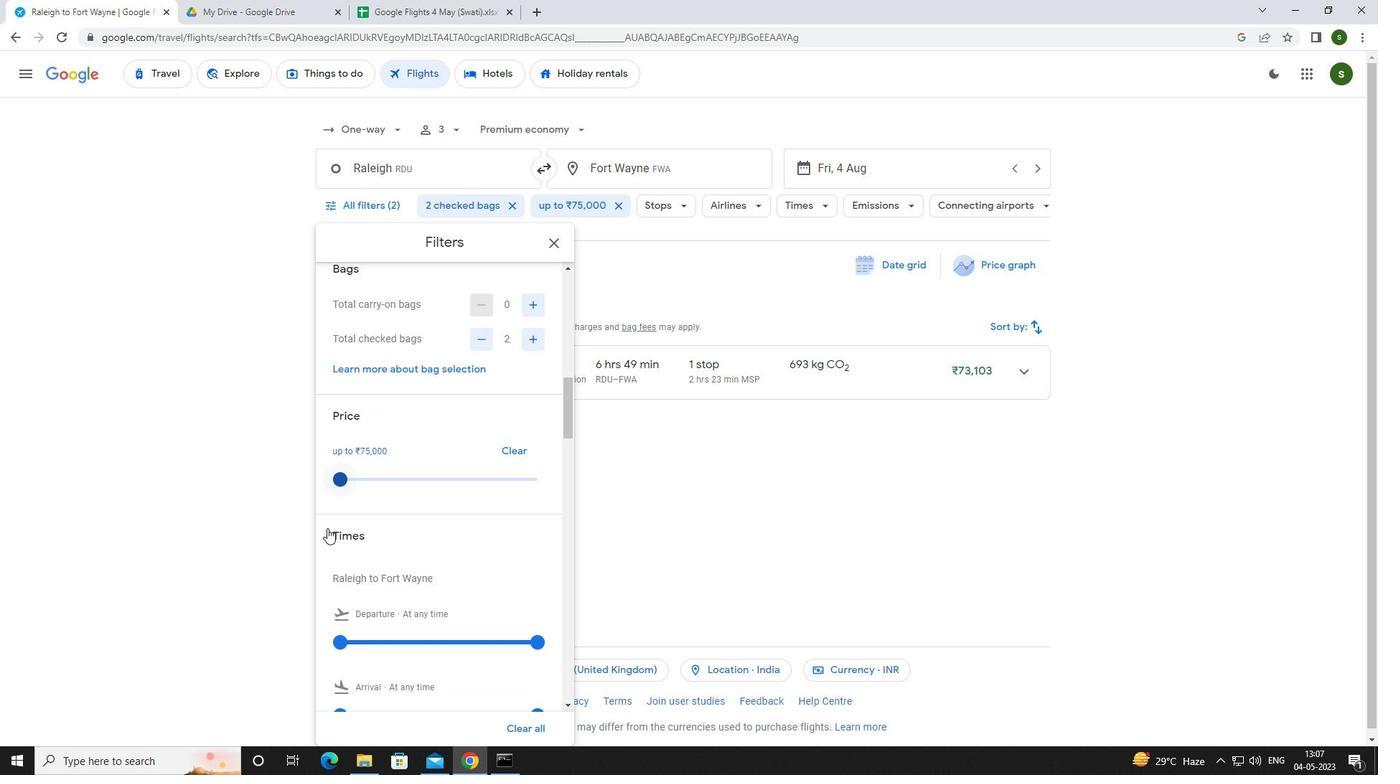 
Action: Mouse moved to (338, 537)
Screenshot: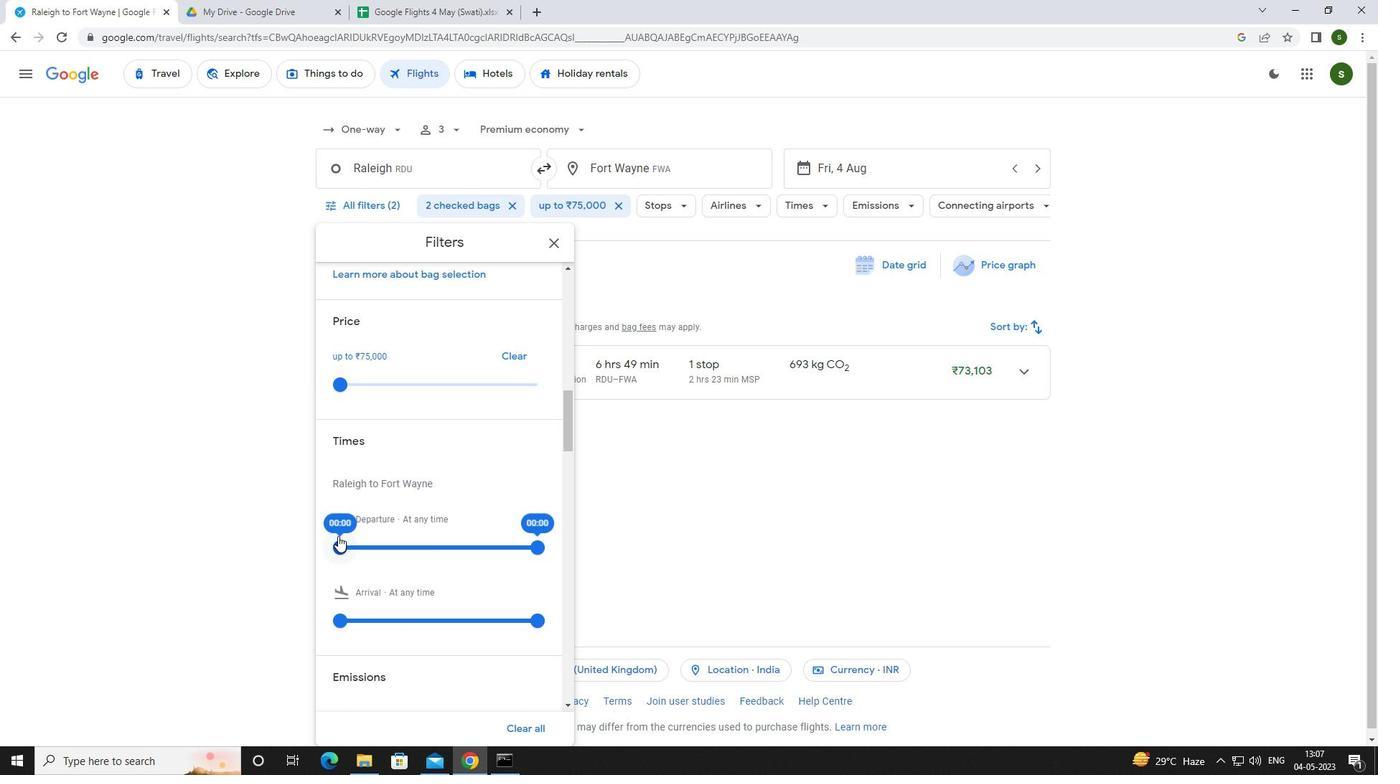 
Action: Mouse pressed left at (338, 537)
Screenshot: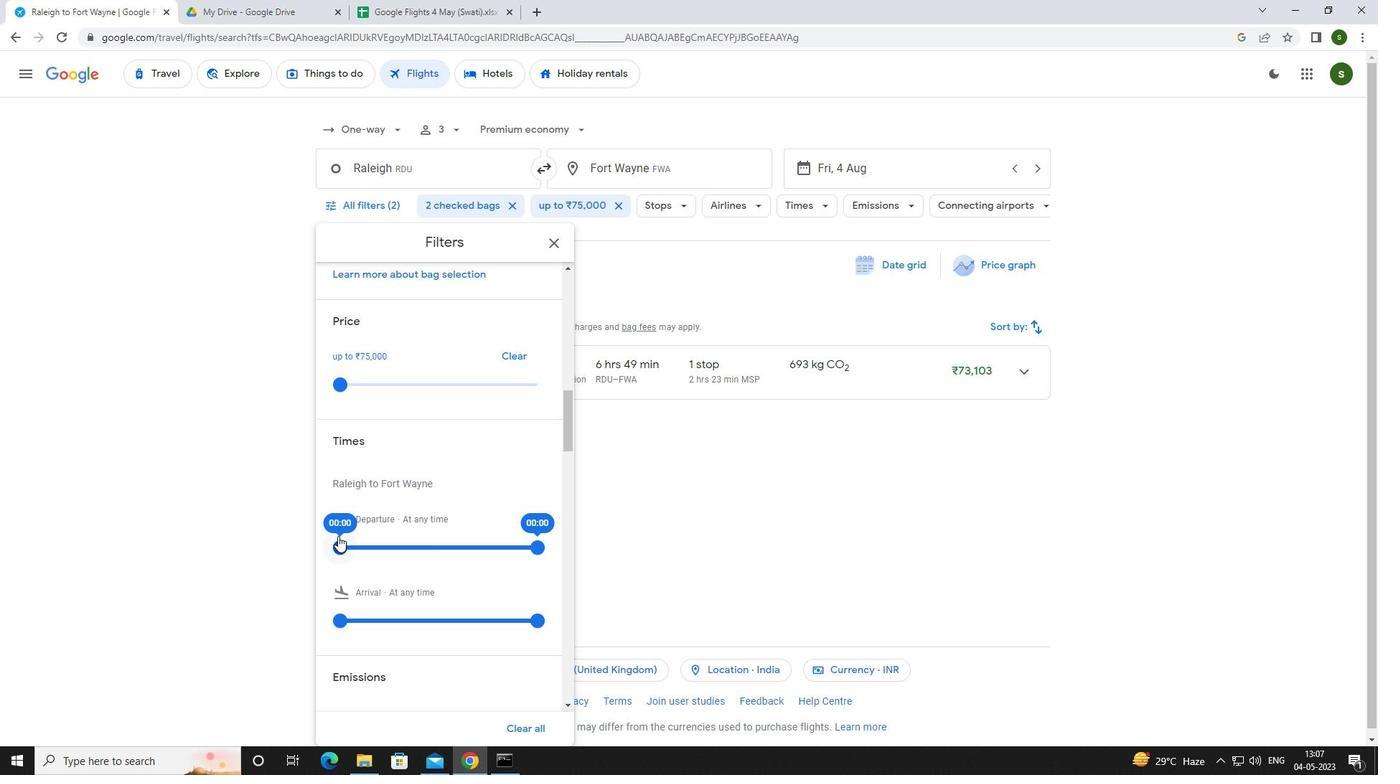 
Action: Mouse moved to (725, 552)
Screenshot: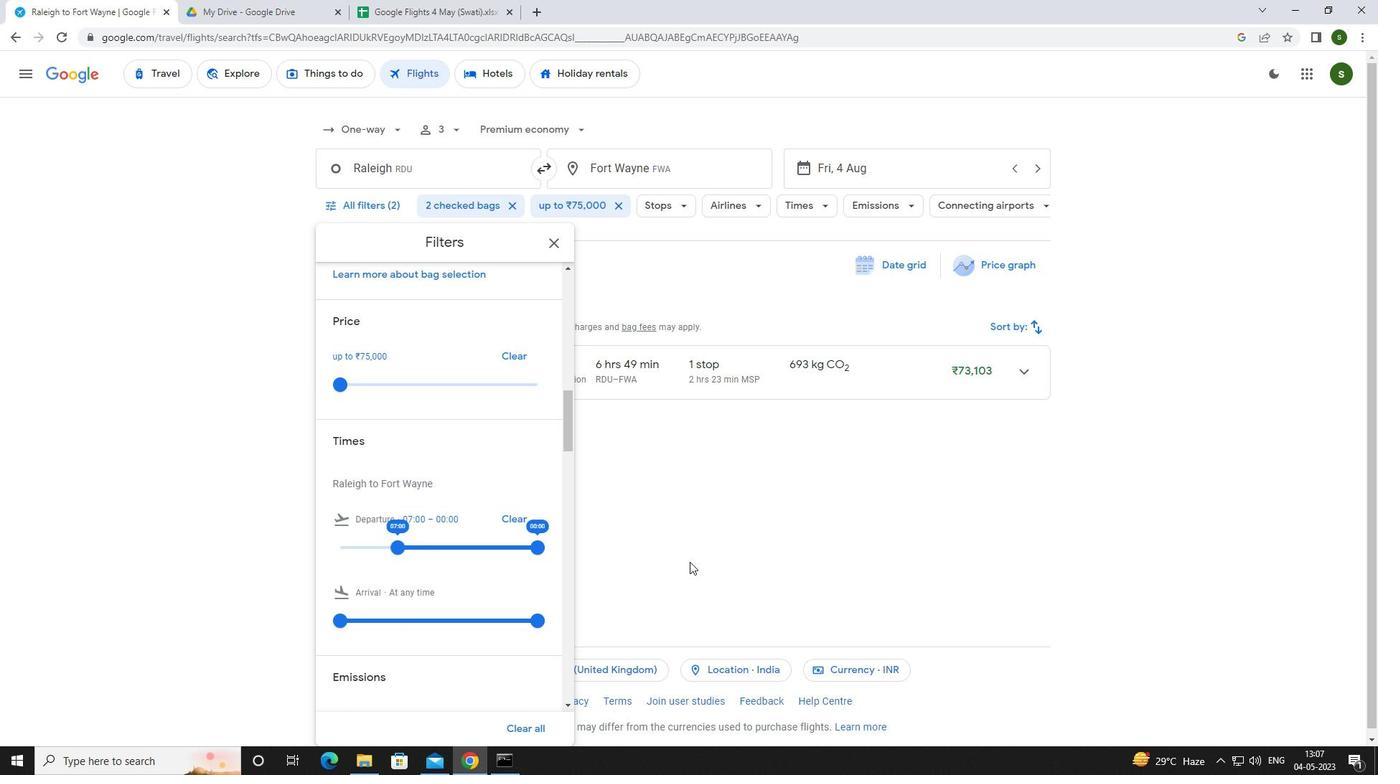 
Action: Mouse pressed left at (725, 552)
Screenshot: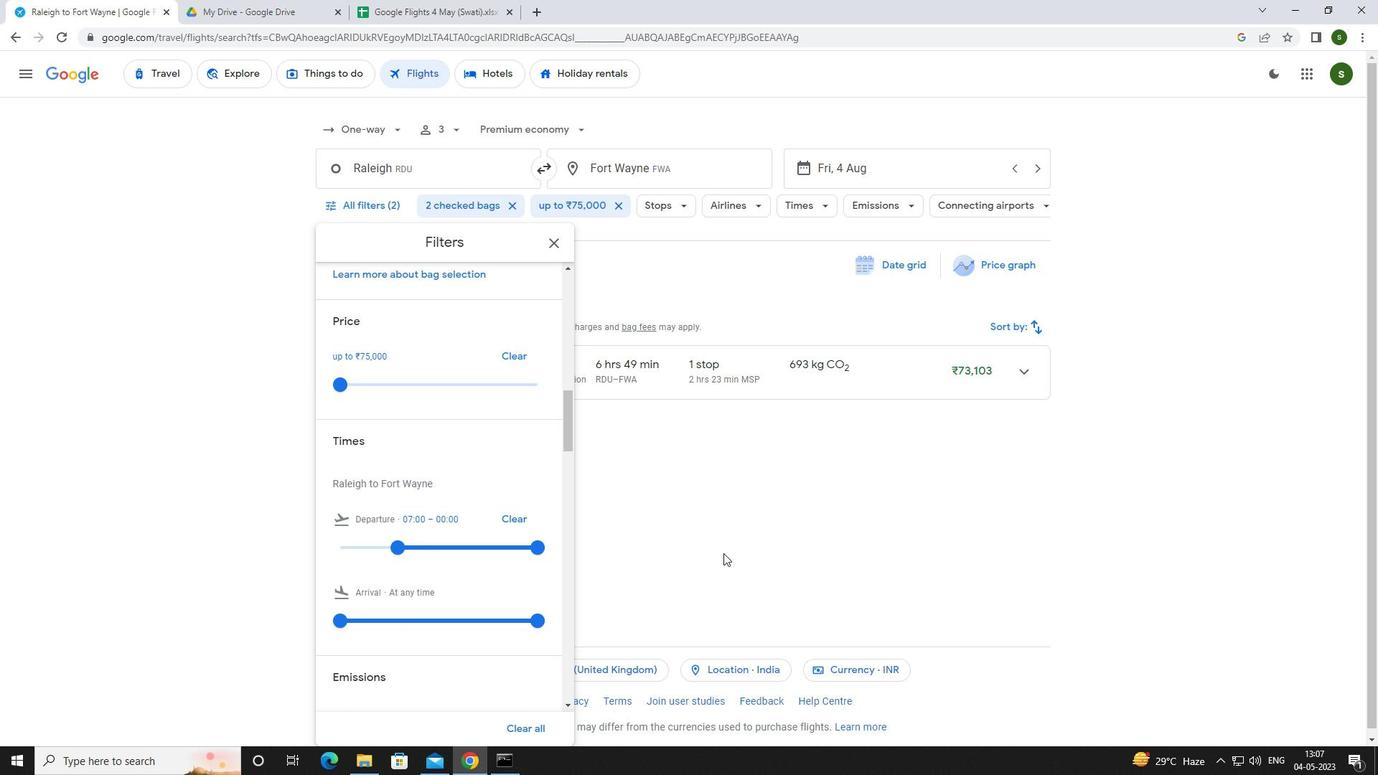 
